 Task: Create a due date automation trigger when advanced on, on the tuesday of the week before a card is due add fields with custom field "Resume" checked at 11:00 AM.
Action: Mouse moved to (1298, 97)
Screenshot: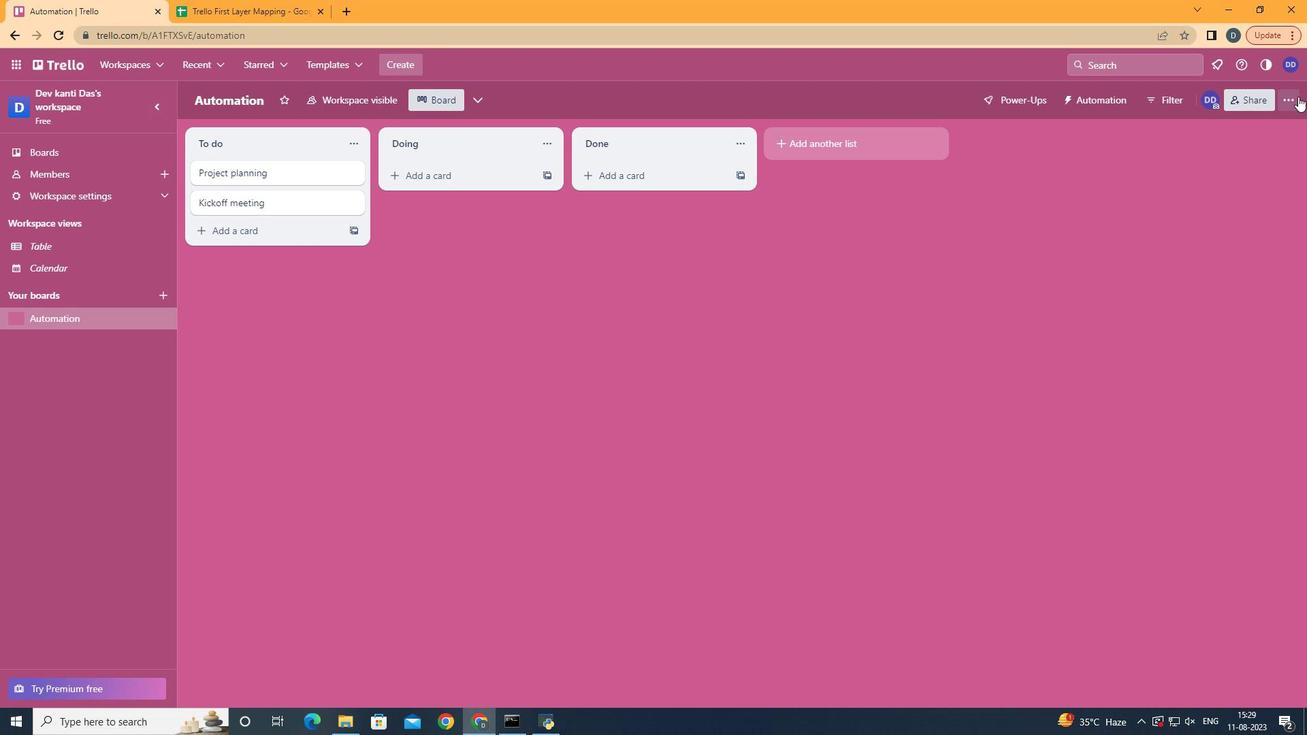 
Action: Mouse pressed left at (1298, 97)
Screenshot: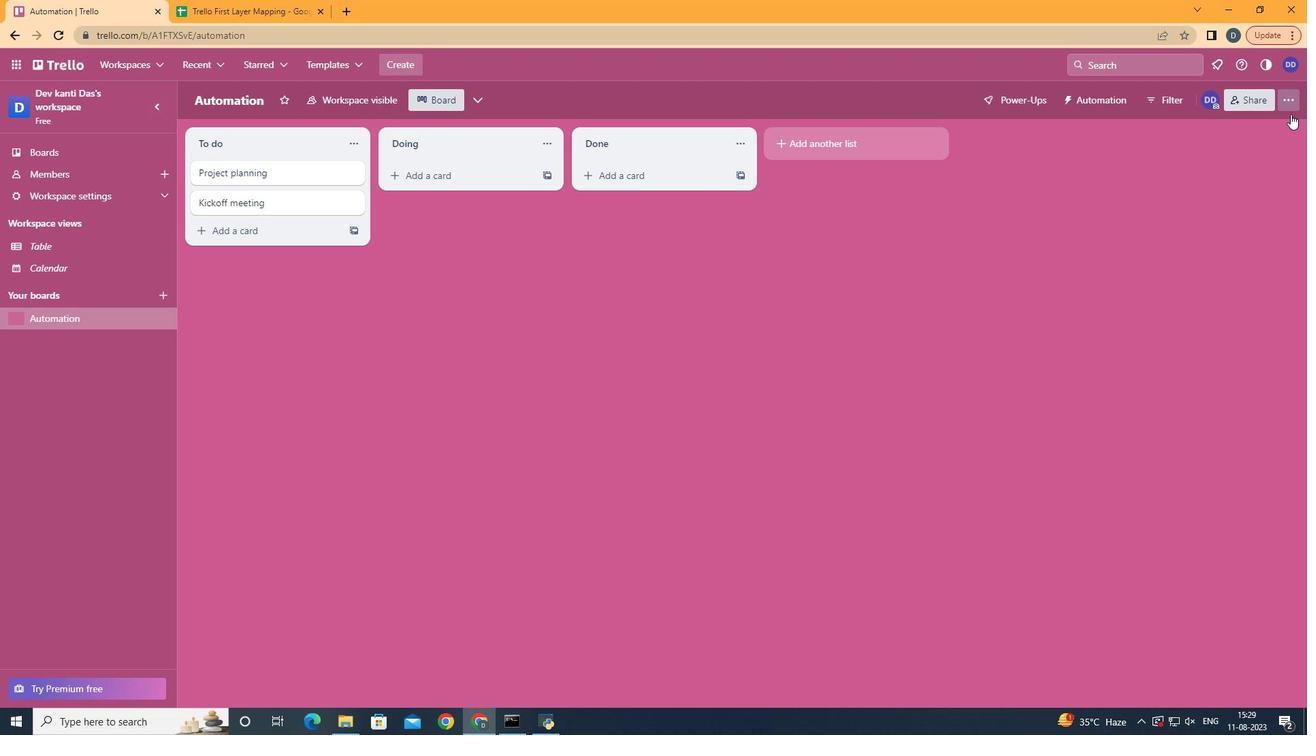 
Action: Mouse moved to (1198, 296)
Screenshot: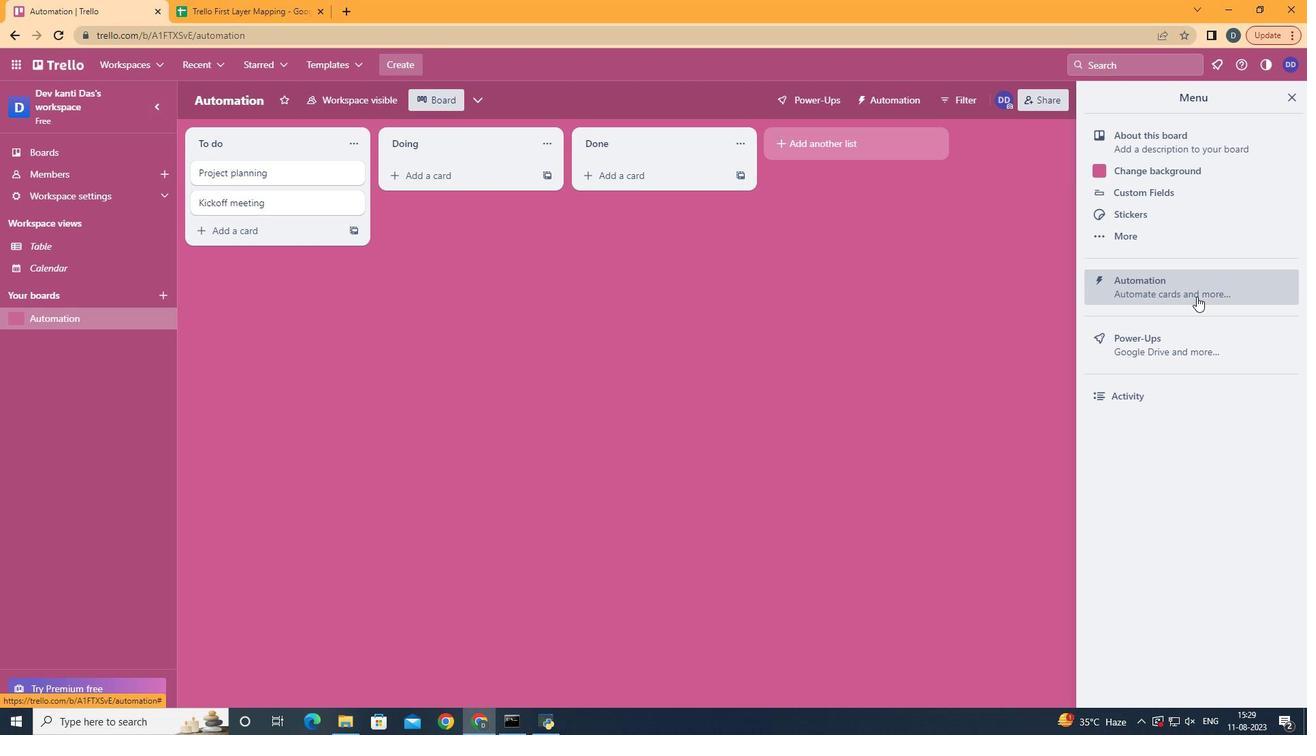 
Action: Mouse pressed left at (1198, 296)
Screenshot: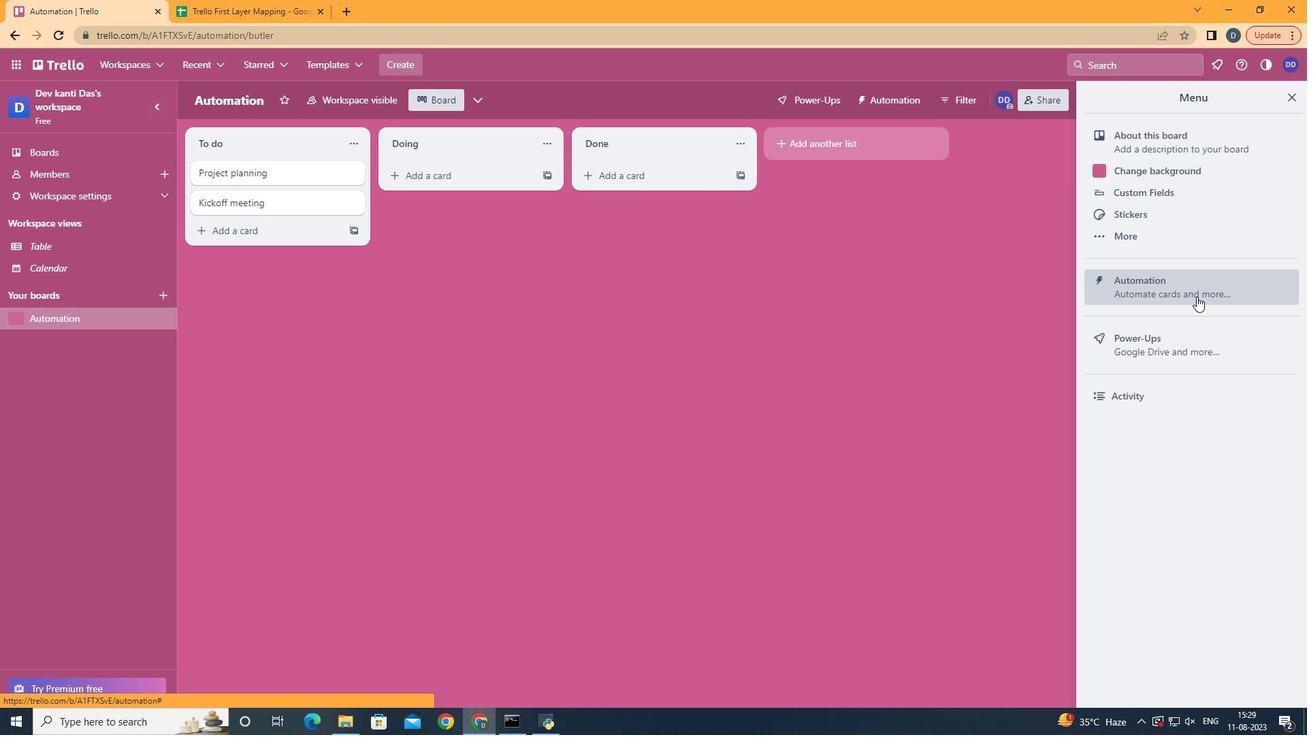 
Action: Mouse moved to (255, 264)
Screenshot: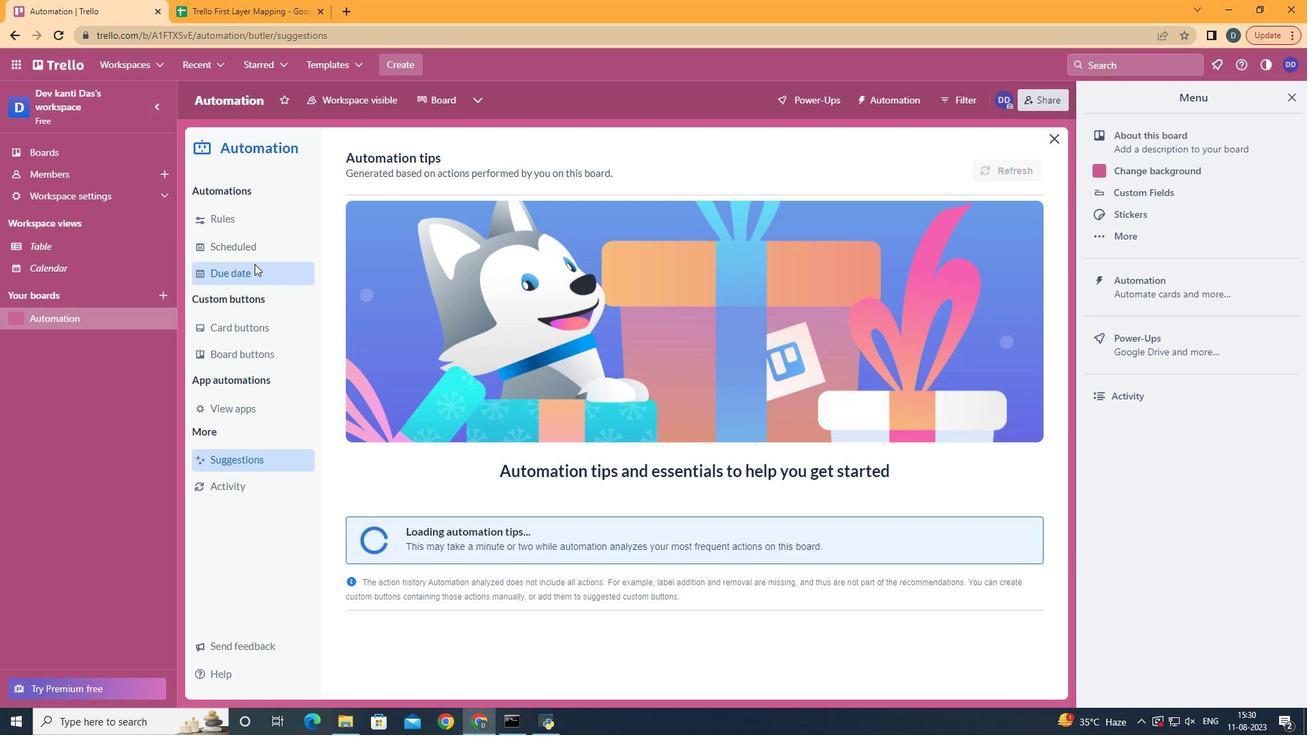 
Action: Mouse pressed left at (255, 264)
Screenshot: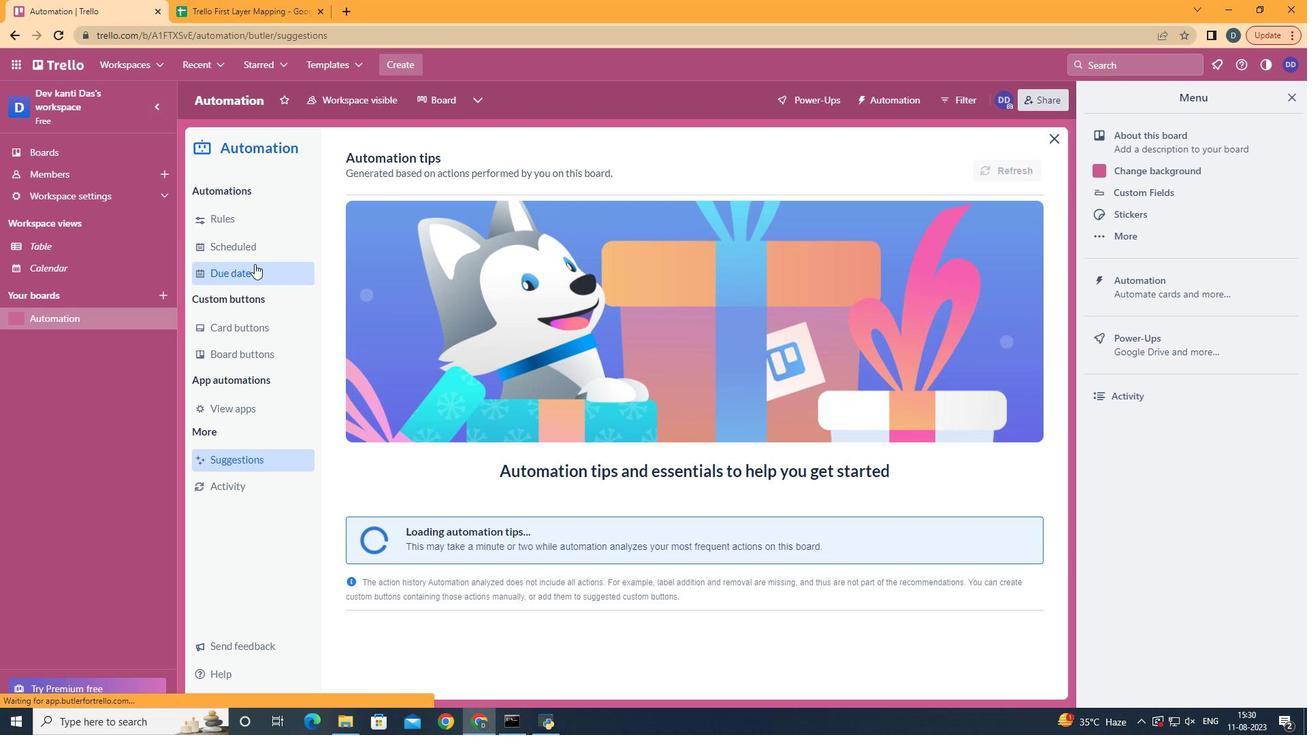 
Action: Mouse moved to (961, 164)
Screenshot: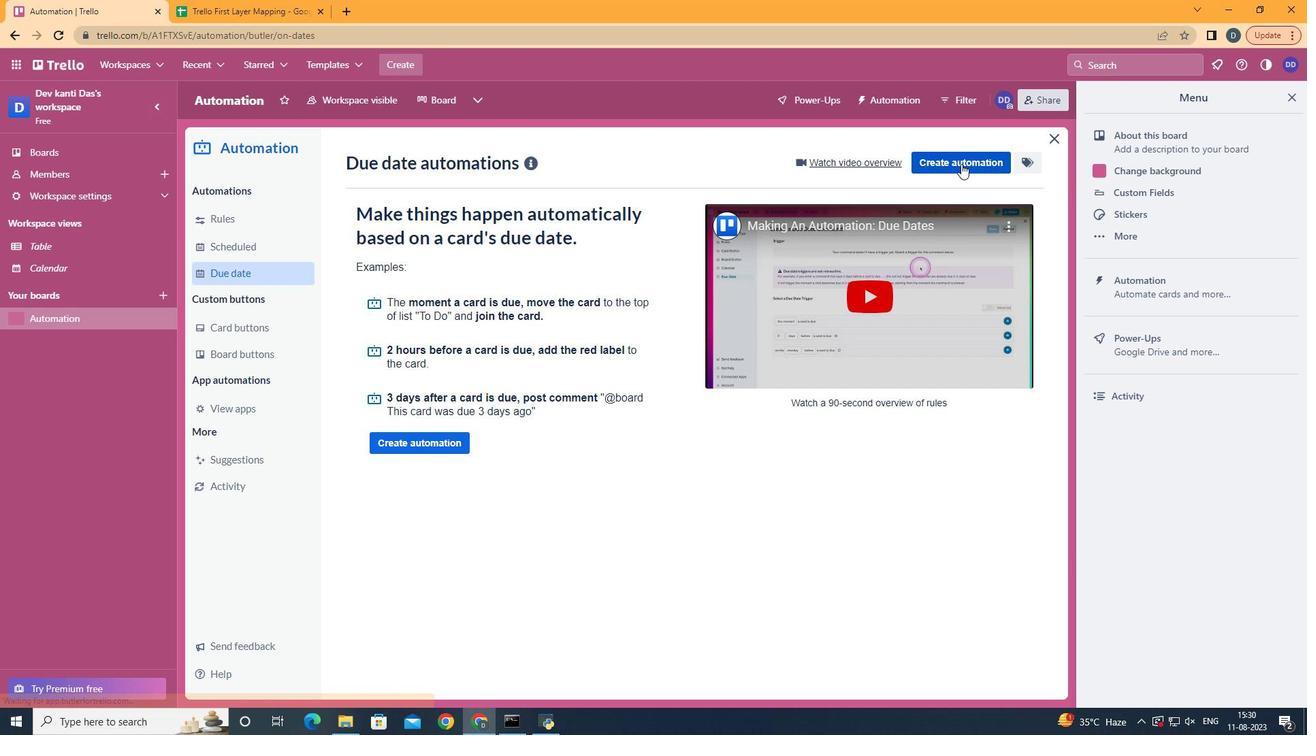 
Action: Mouse pressed left at (961, 164)
Screenshot: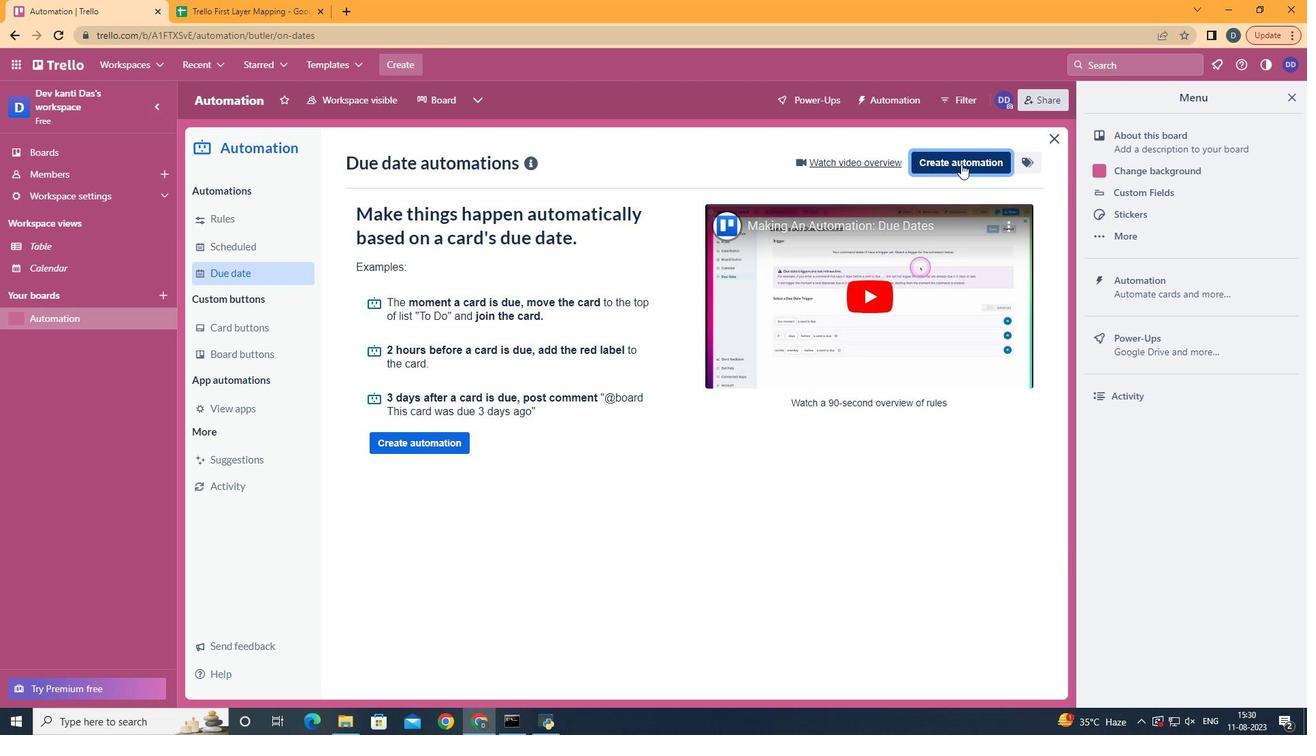 
Action: Mouse moved to (754, 292)
Screenshot: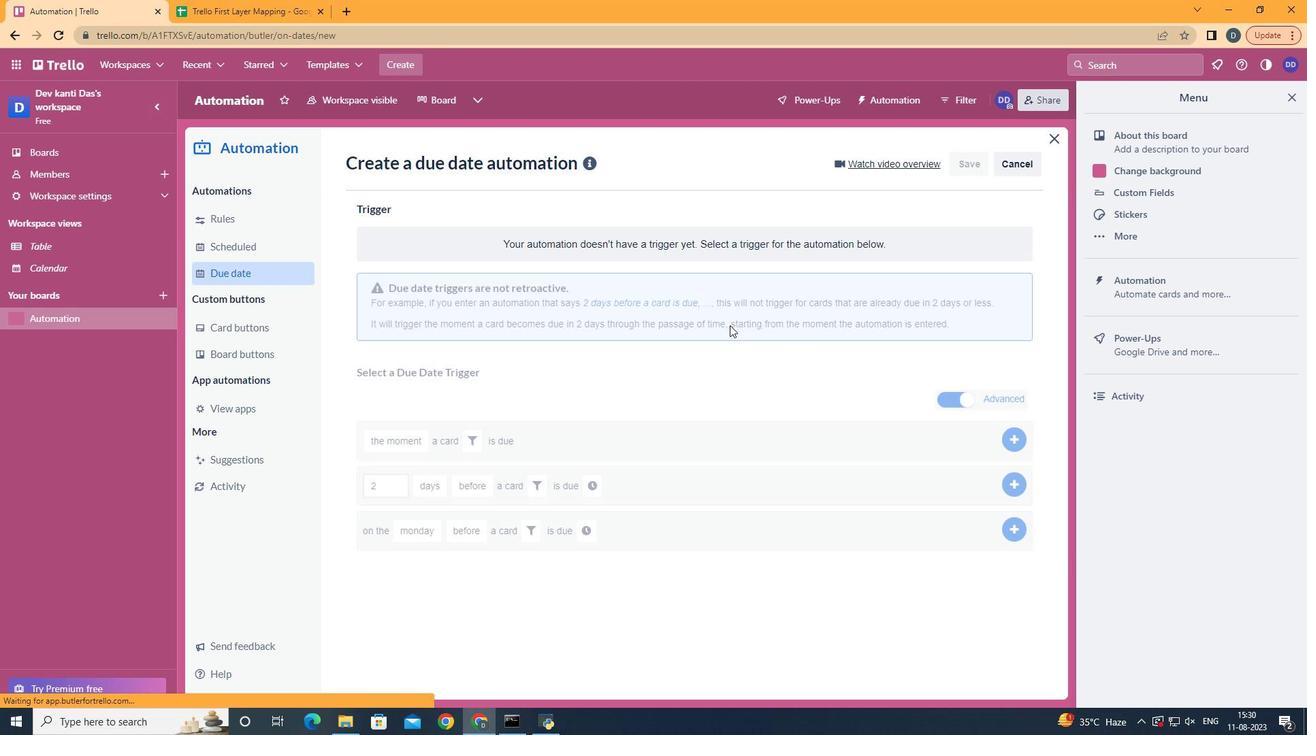 
Action: Mouse pressed left at (755, 292)
Screenshot: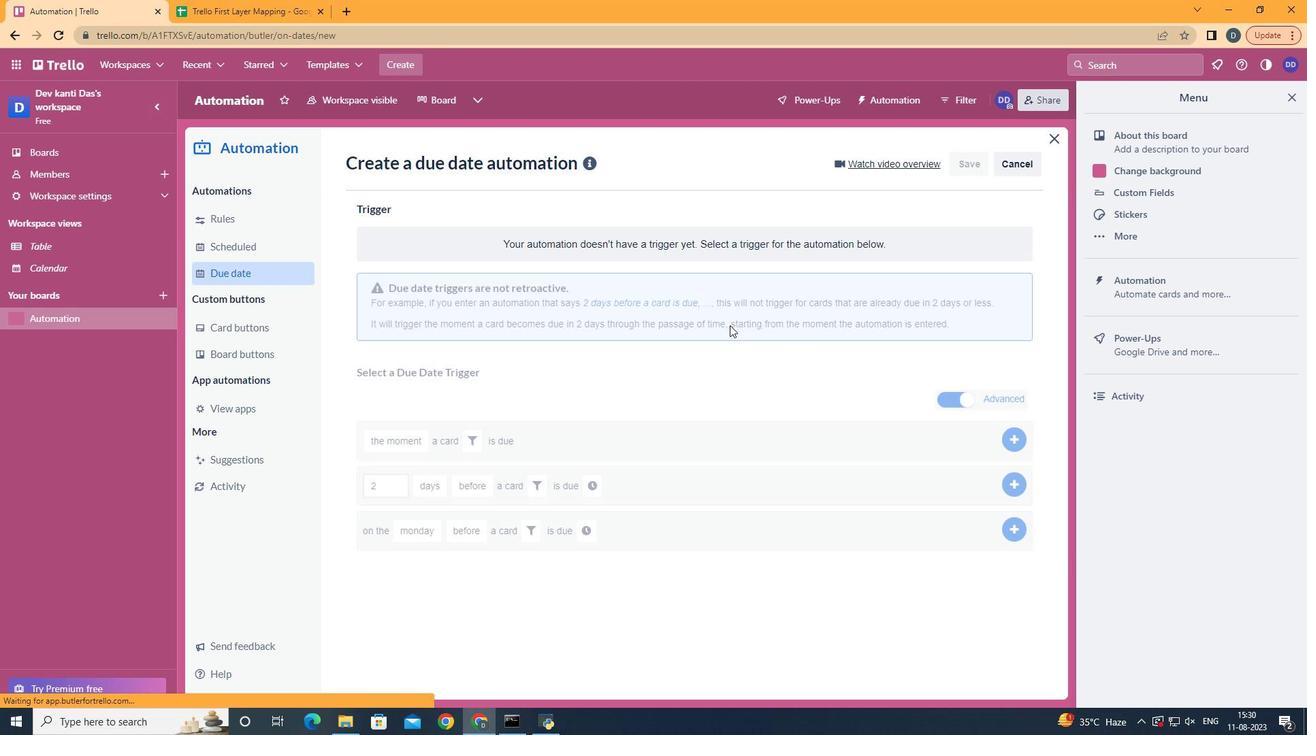 
Action: Mouse moved to (454, 383)
Screenshot: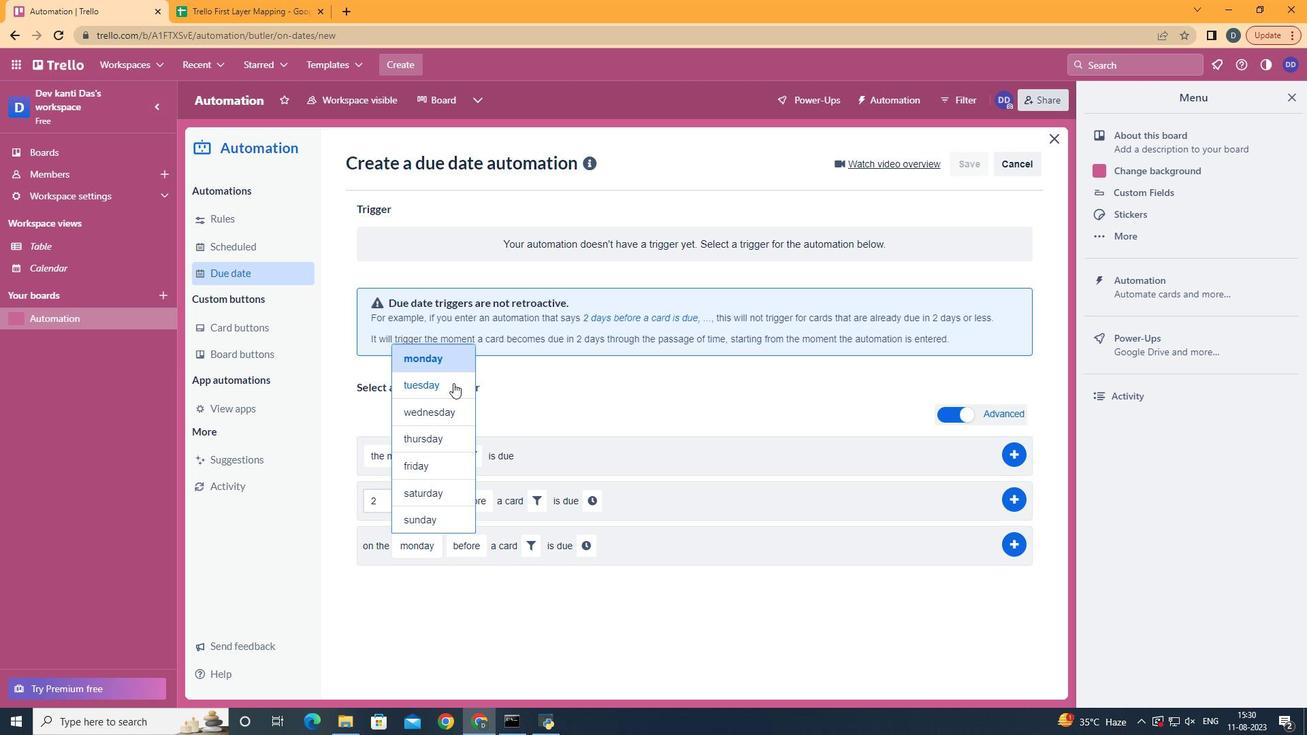 
Action: Mouse pressed left at (454, 383)
Screenshot: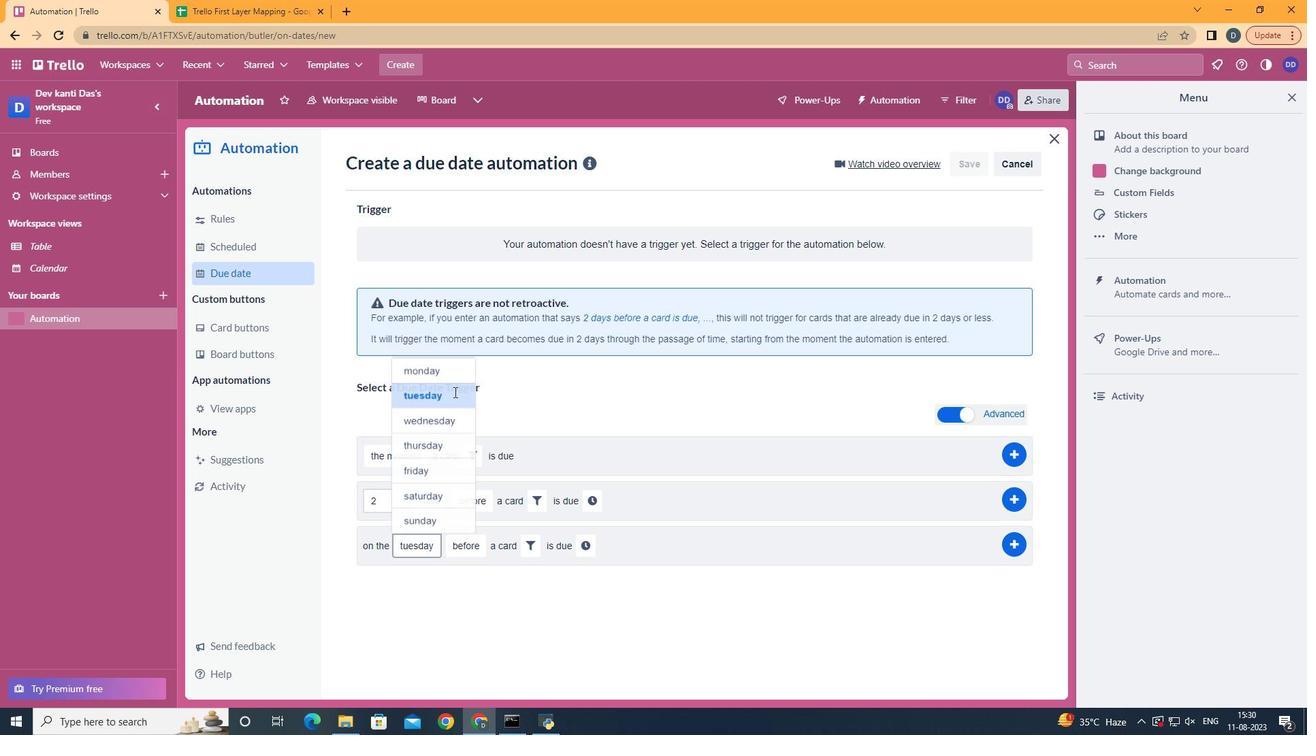 
Action: Mouse moved to (493, 648)
Screenshot: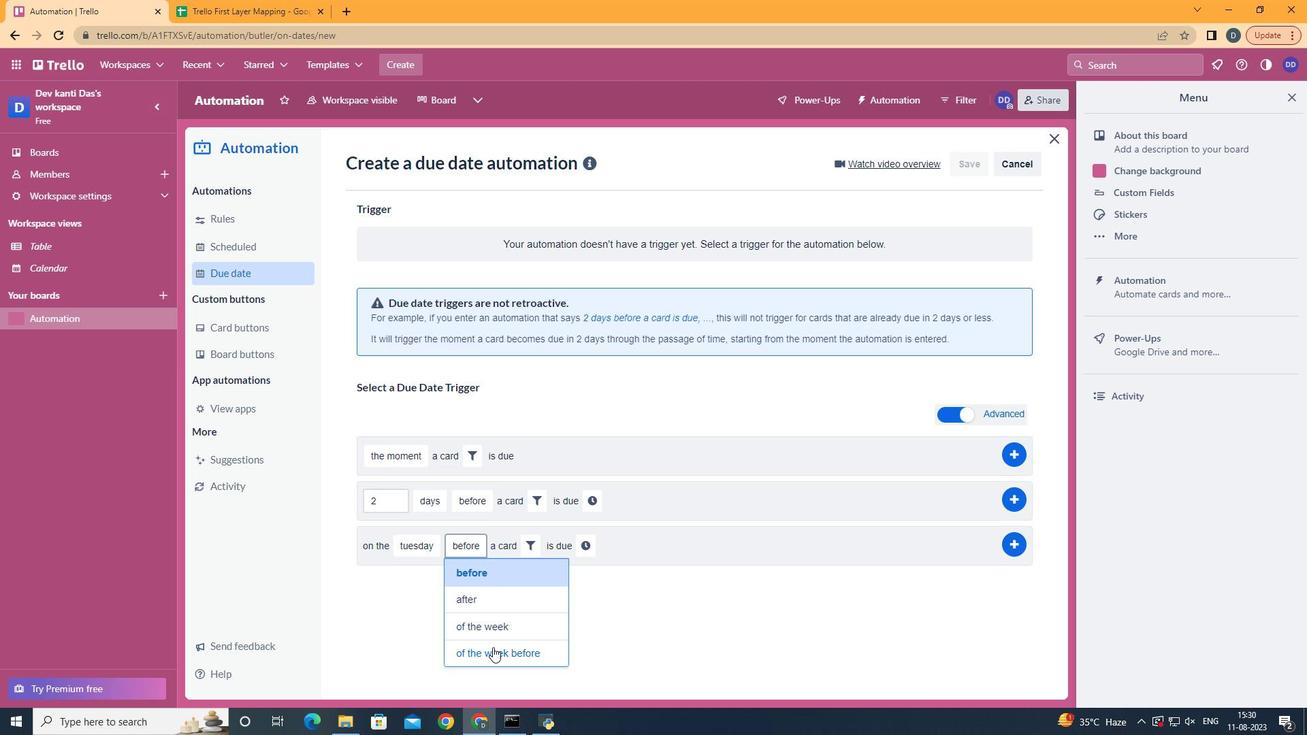 
Action: Mouse pressed left at (493, 648)
Screenshot: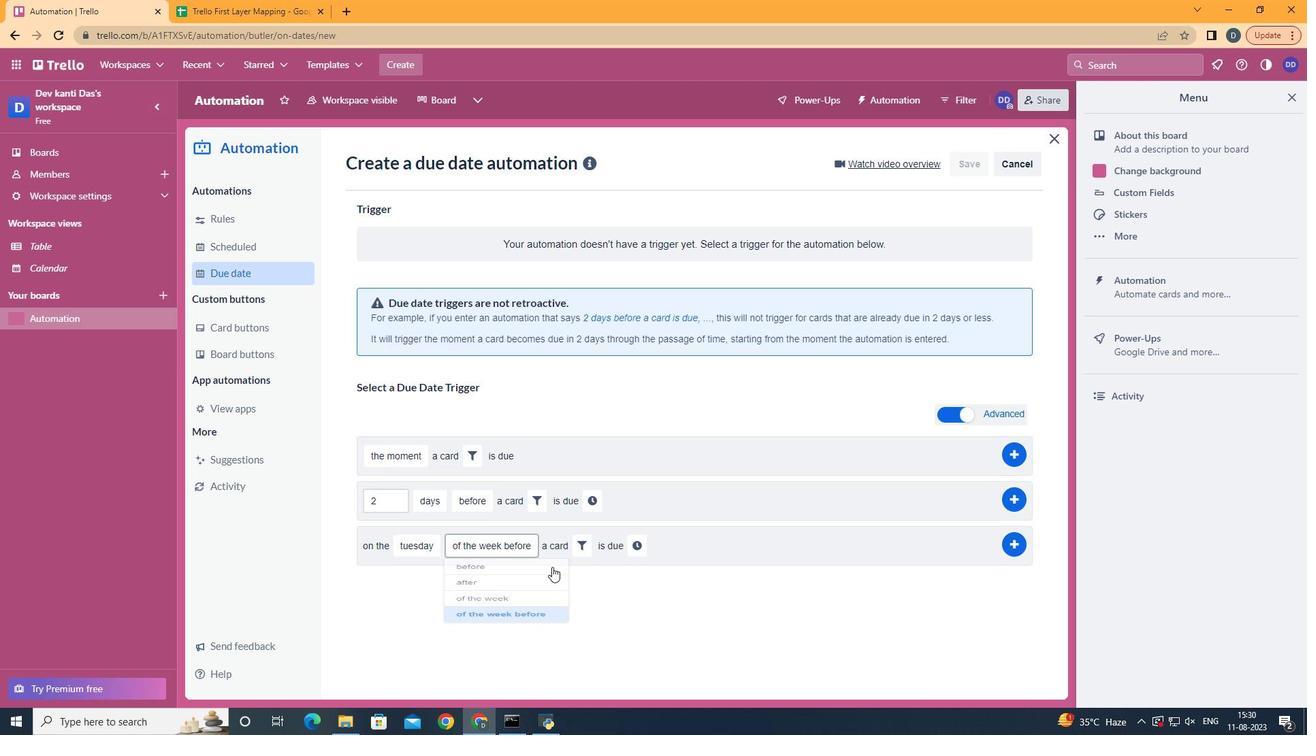 
Action: Mouse moved to (576, 545)
Screenshot: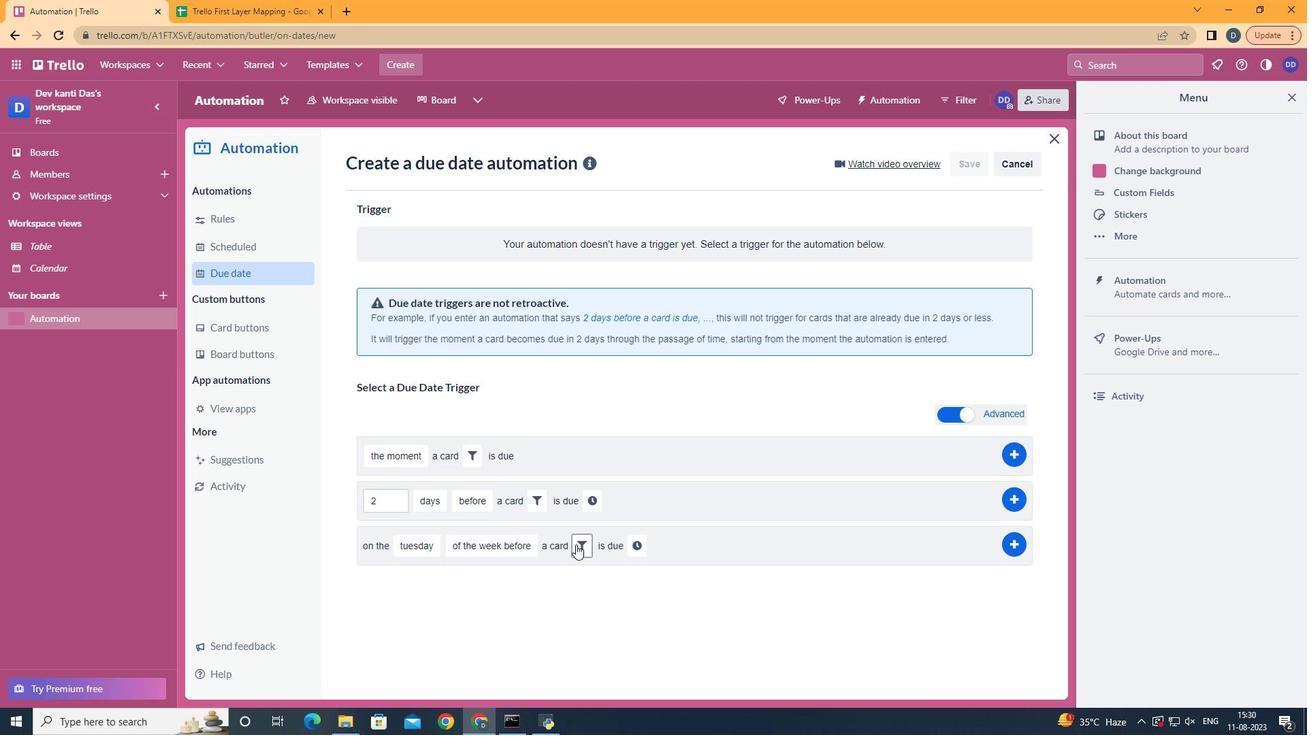 
Action: Mouse pressed left at (576, 545)
Screenshot: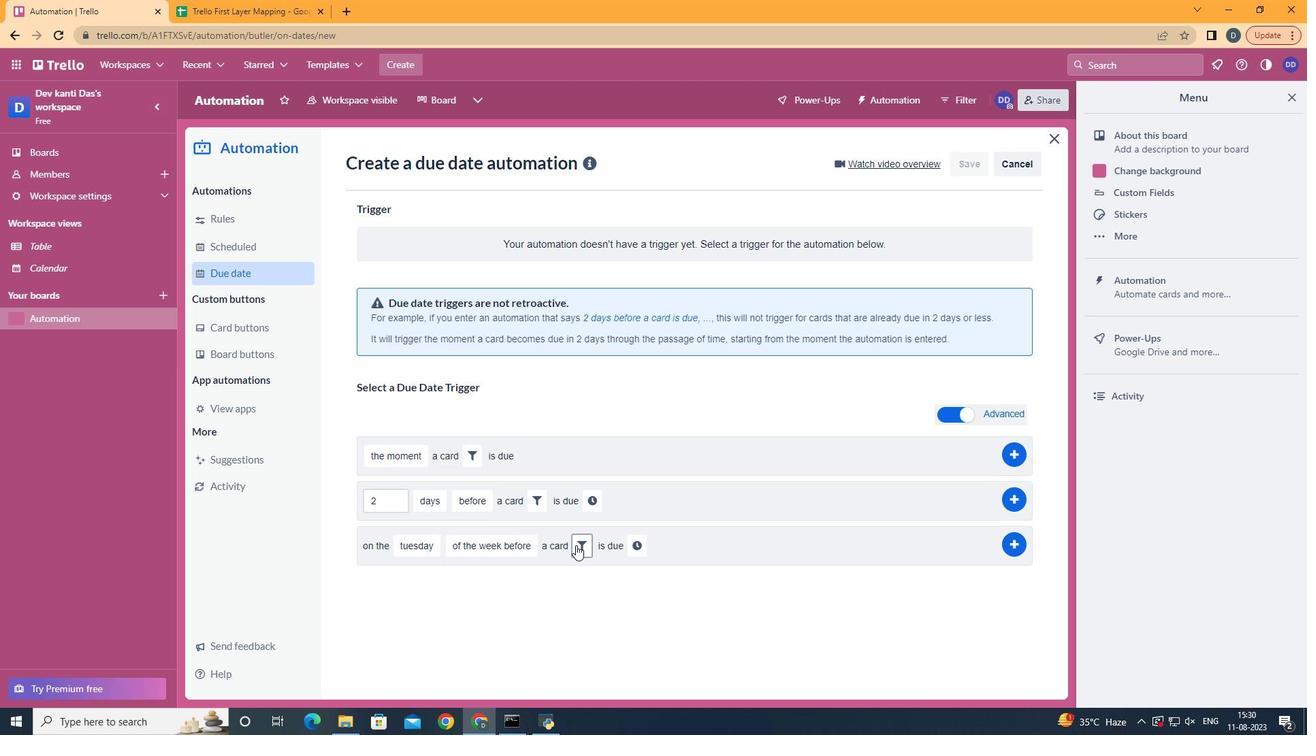 
Action: Mouse moved to (797, 590)
Screenshot: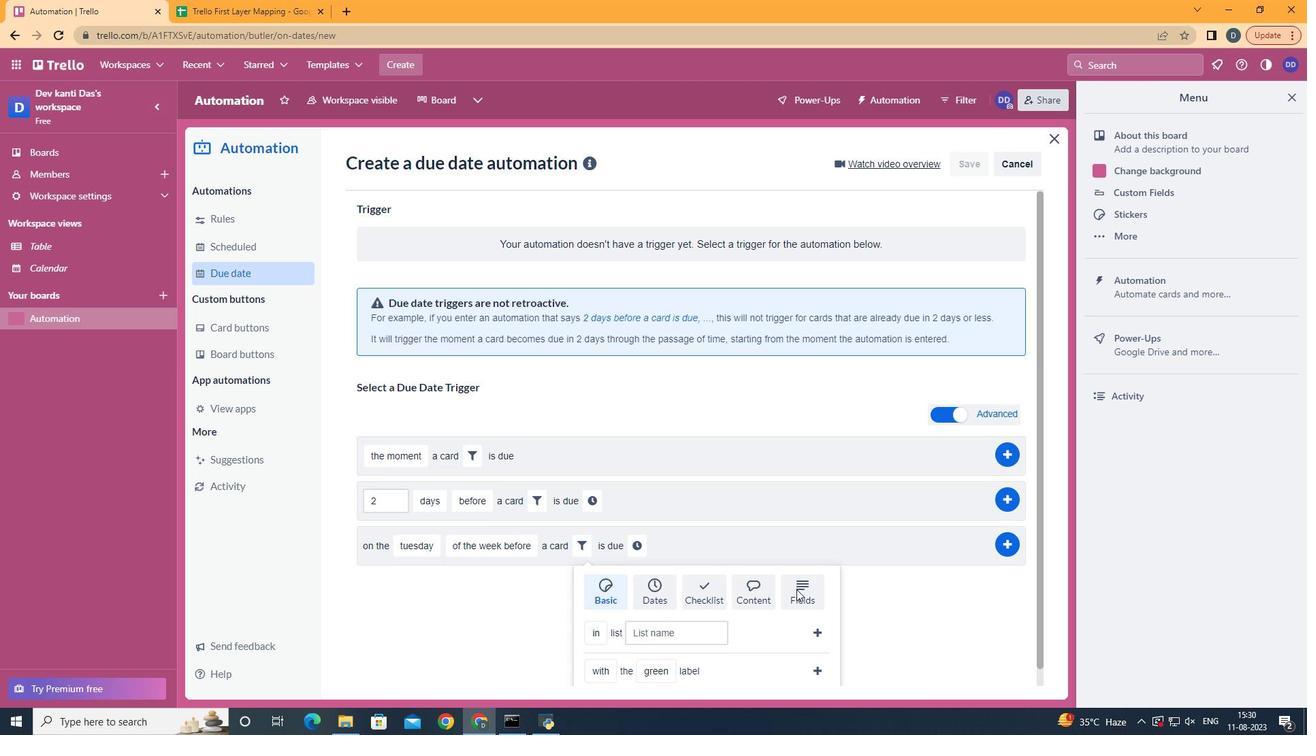 
Action: Mouse pressed left at (797, 590)
Screenshot: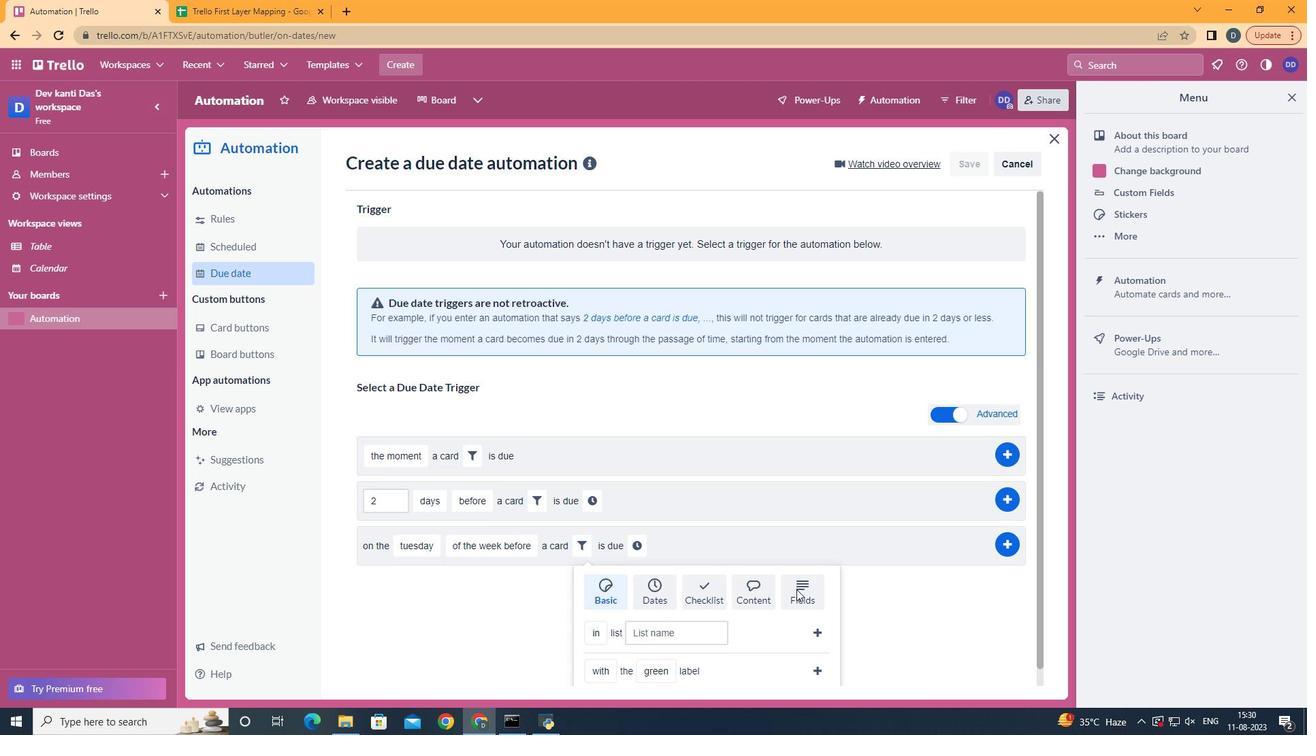 
Action: Mouse scrolled (797, 589) with delta (0, 0)
Screenshot: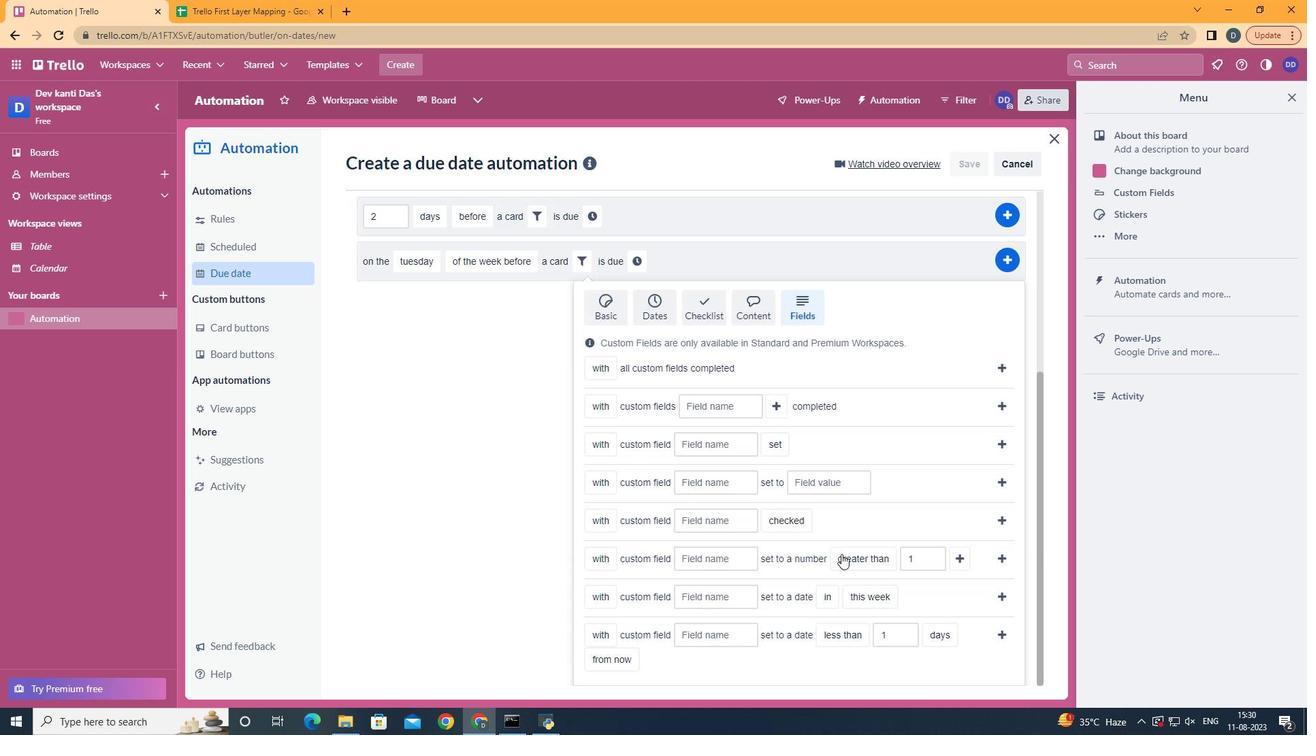 
Action: Mouse scrolled (797, 589) with delta (0, 0)
Screenshot: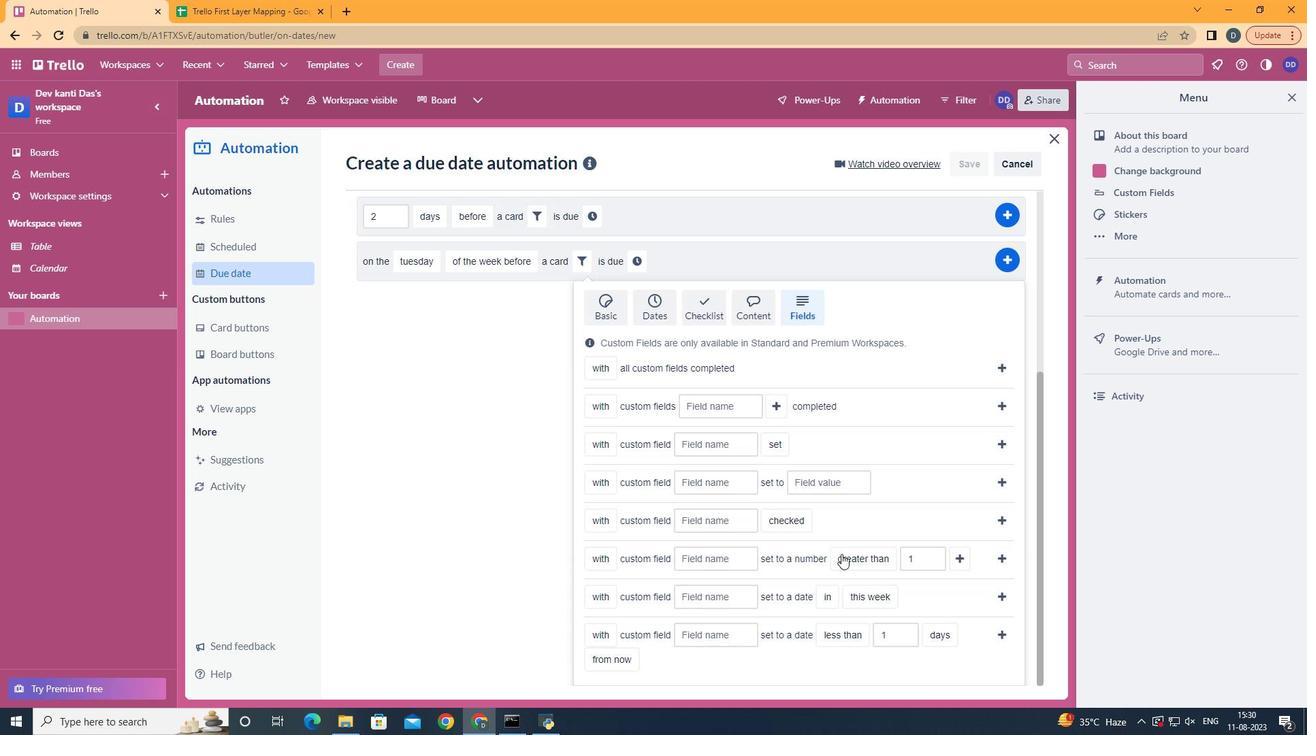 
Action: Mouse scrolled (797, 589) with delta (0, 0)
Screenshot: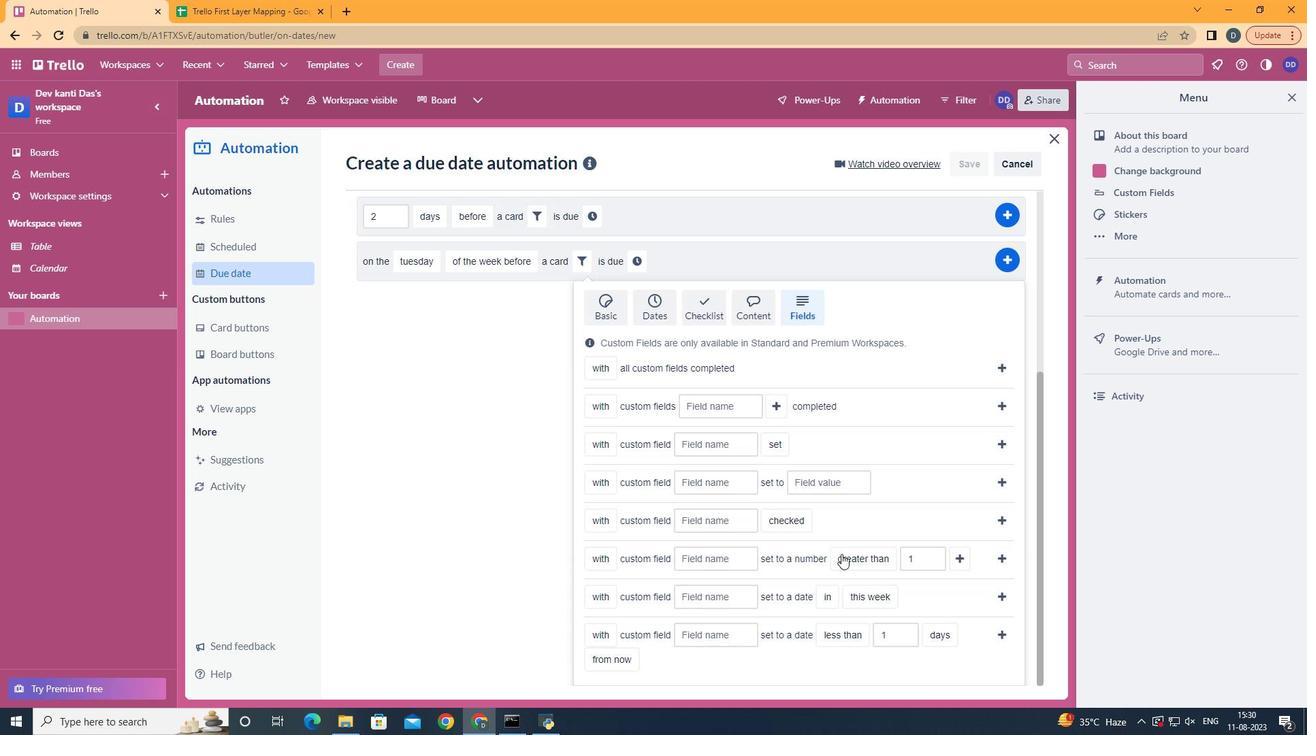 
Action: Mouse scrolled (797, 589) with delta (0, 0)
Screenshot: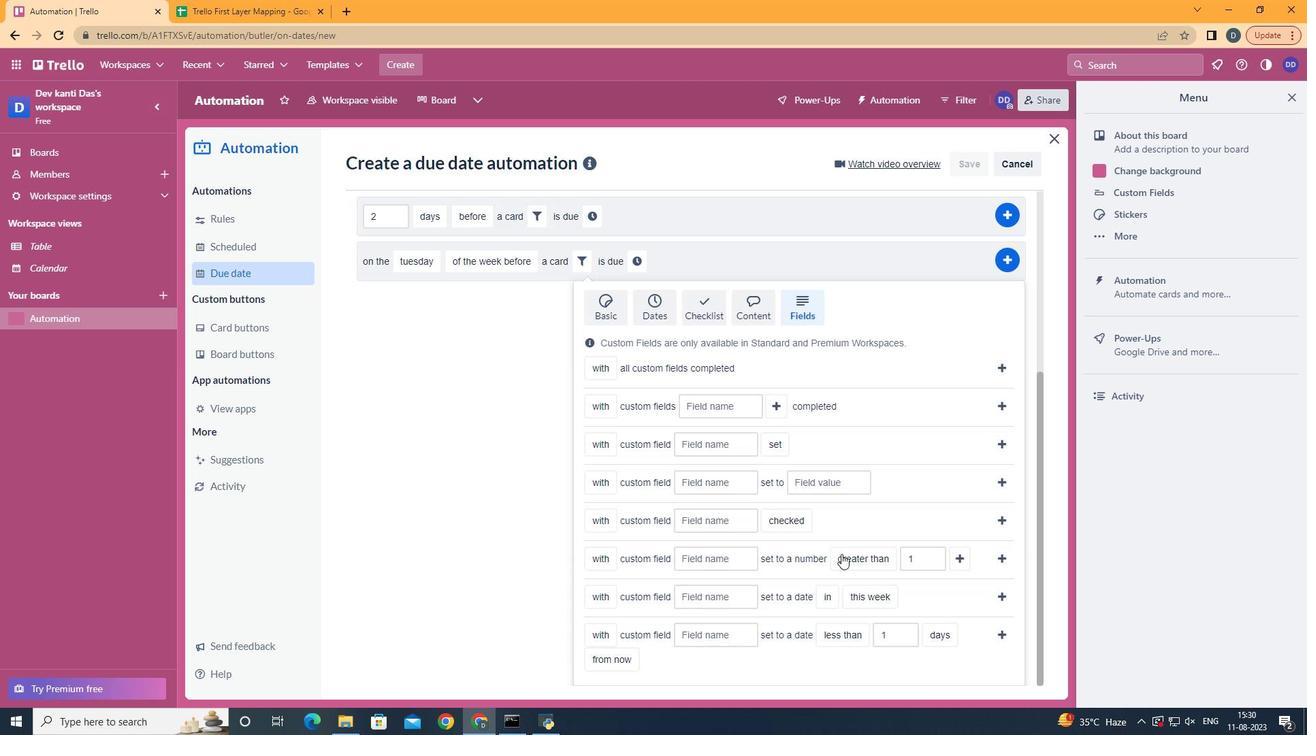 
Action: Mouse scrolled (797, 589) with delta (0, 0)
Screenshot: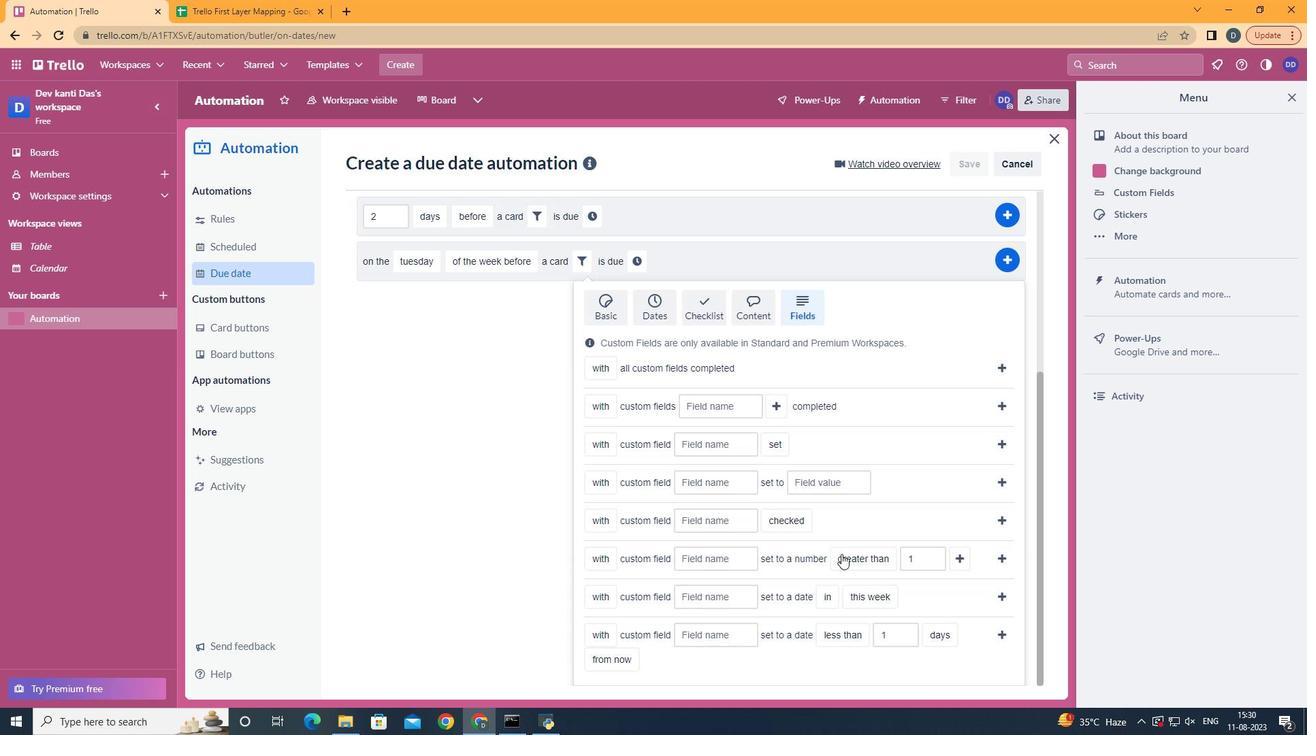 
Action: Mouse scrolled (797, 589) with delta (0, 0)
Screenshot: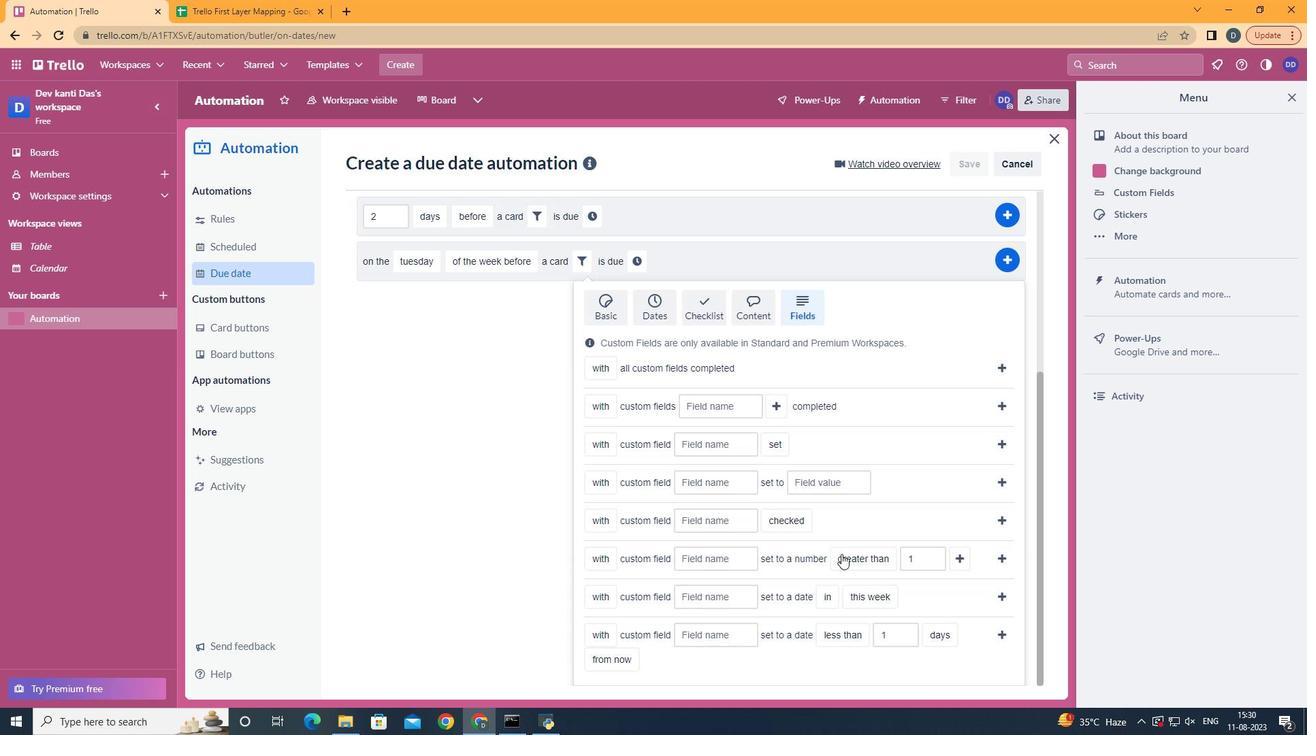 
Action: Mouse moved to (735, 515)
Screenshot: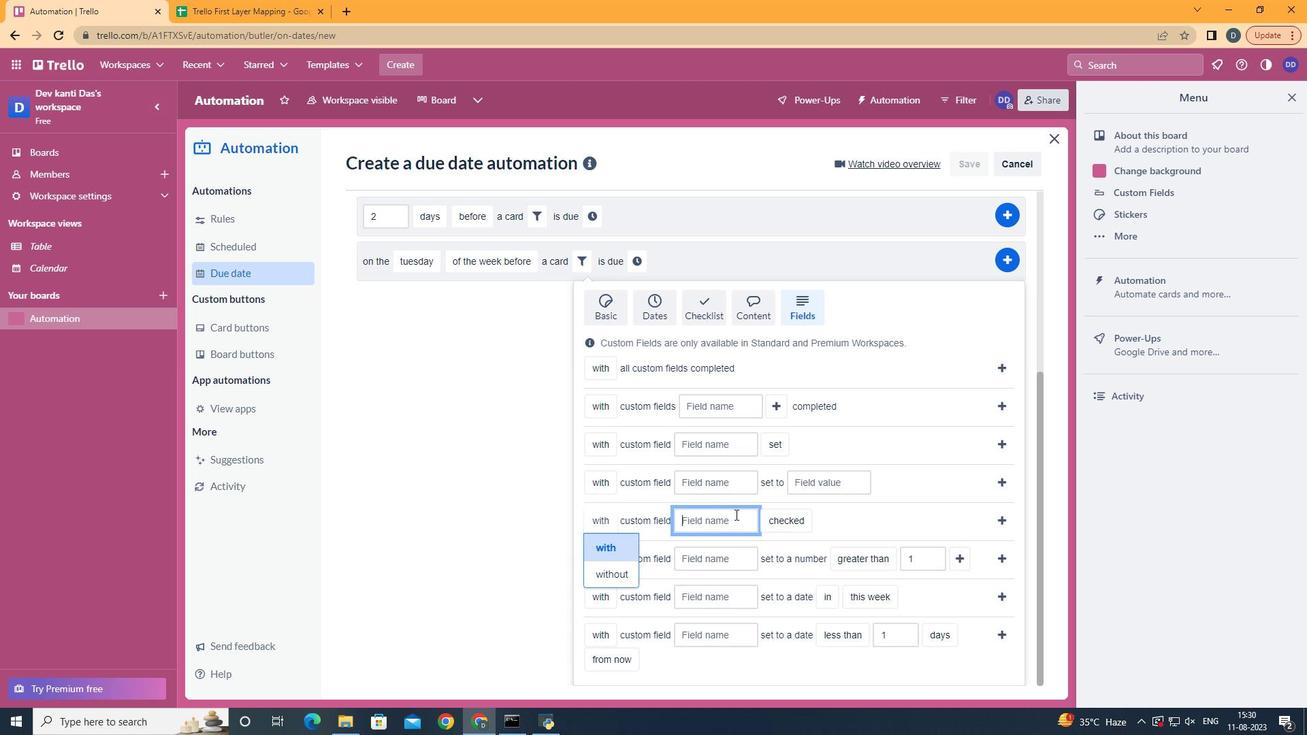 
Action: Mouse pressed left at (735, 515)
Screenshot: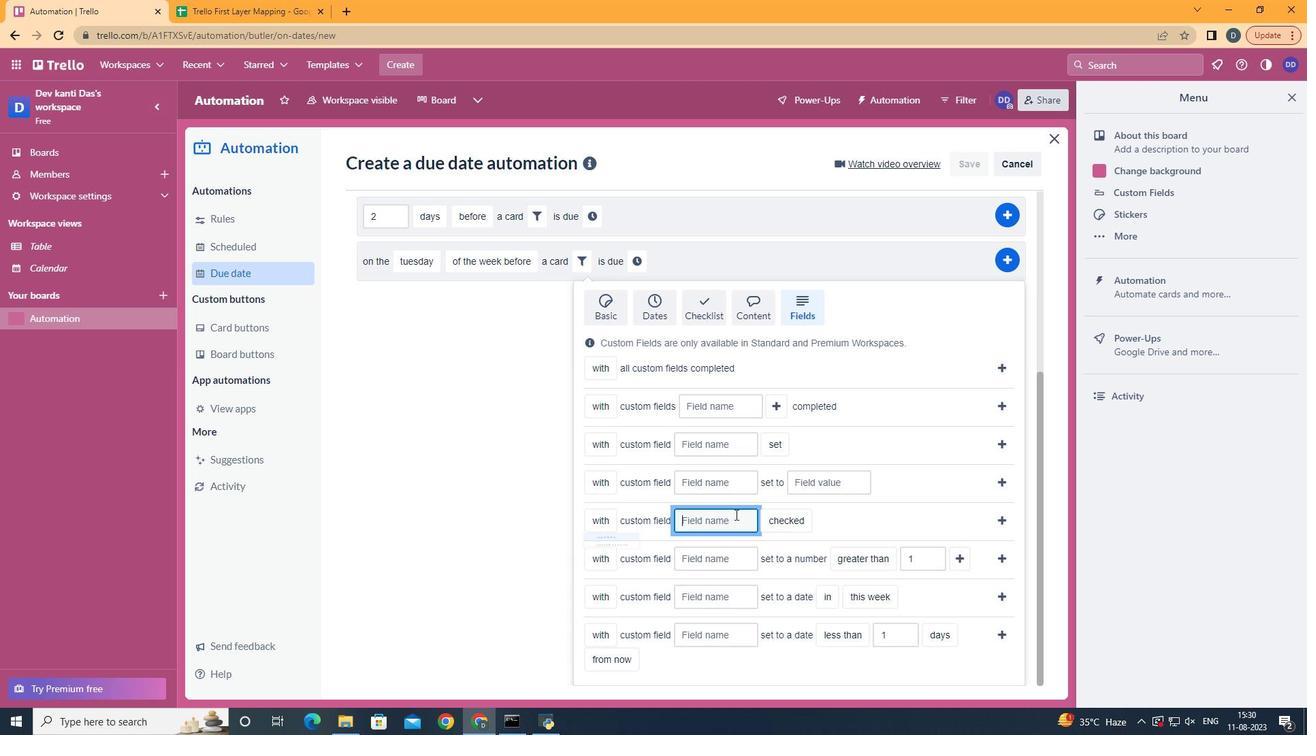 
Action: Key pressed <Key.shift>Resume
Screenshot: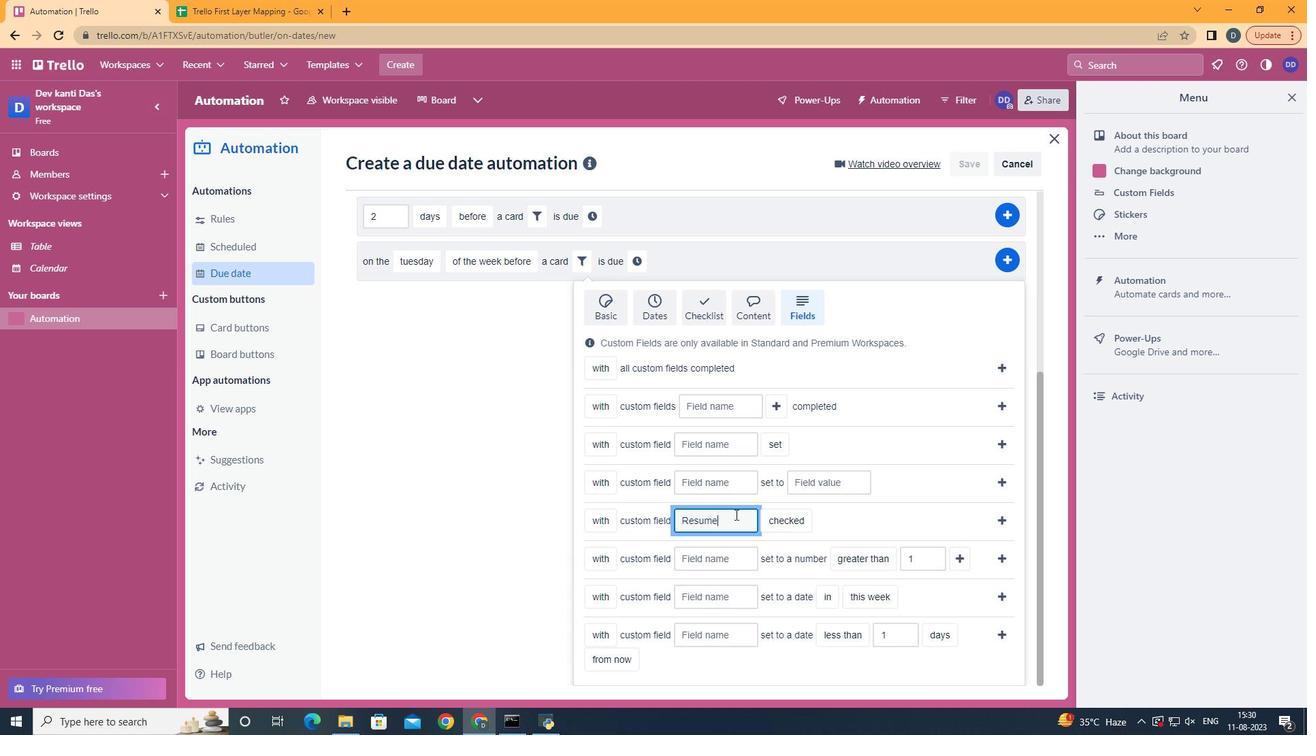 
Action: Mouse moved to (995, 526)
Screenshot: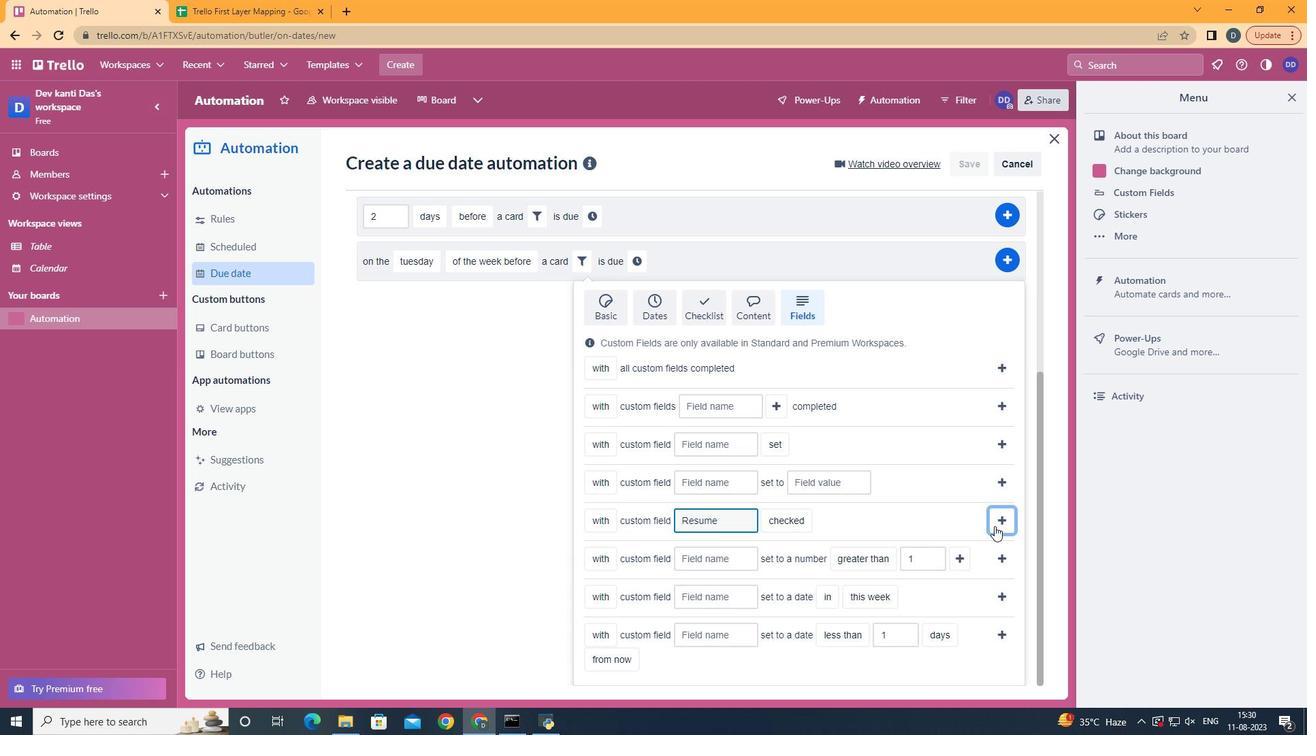 
Action: Mouse pressed left at (995, 526)
Screenshot: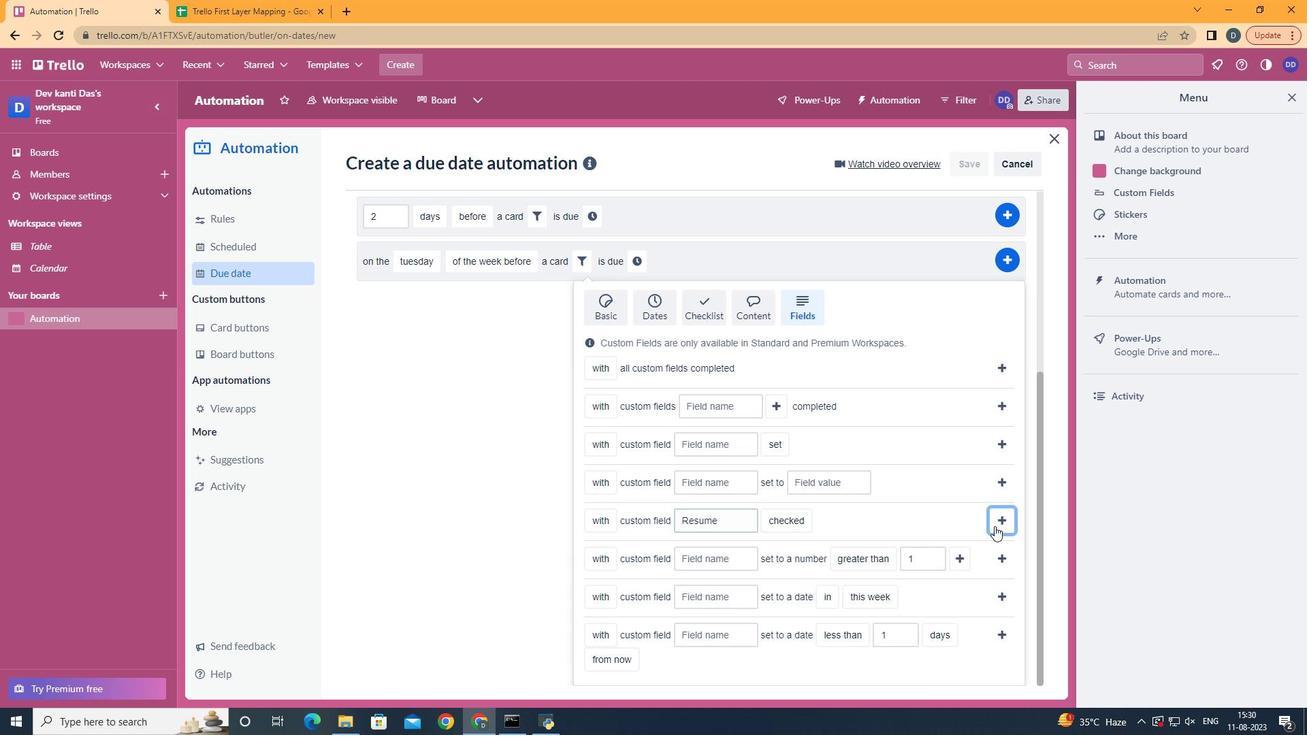 
Action: Mouse moved to (833, 550)
Screenshot: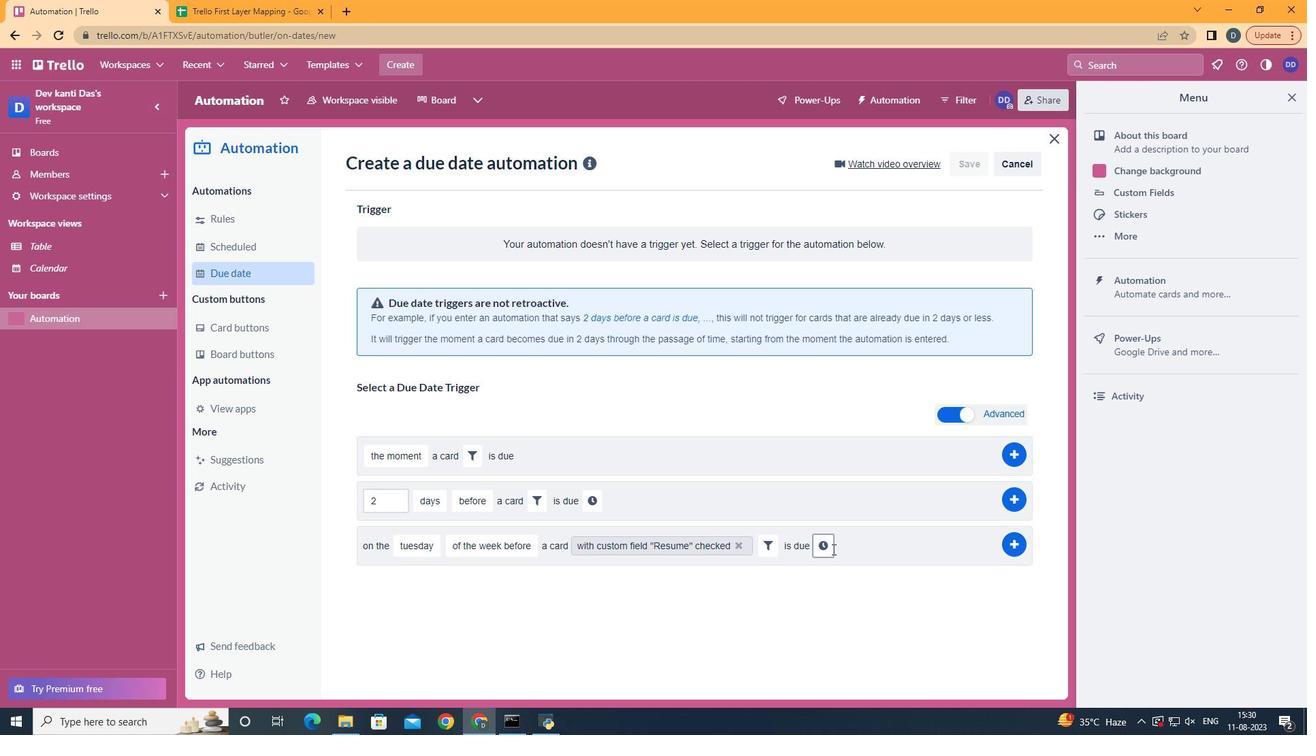 
Action: Mouse pressed left at (833, 550)
Screenshot: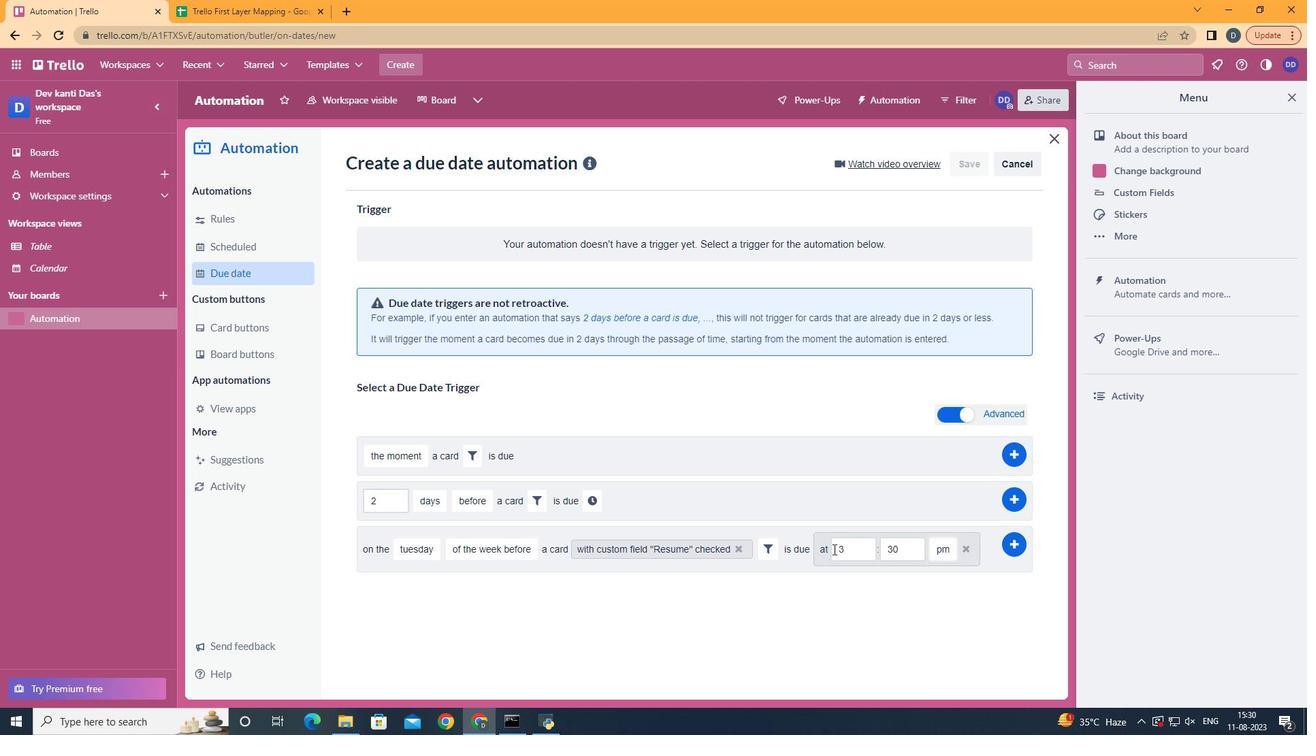 
Action: Mouse moved to (880, 550)
Screenshot: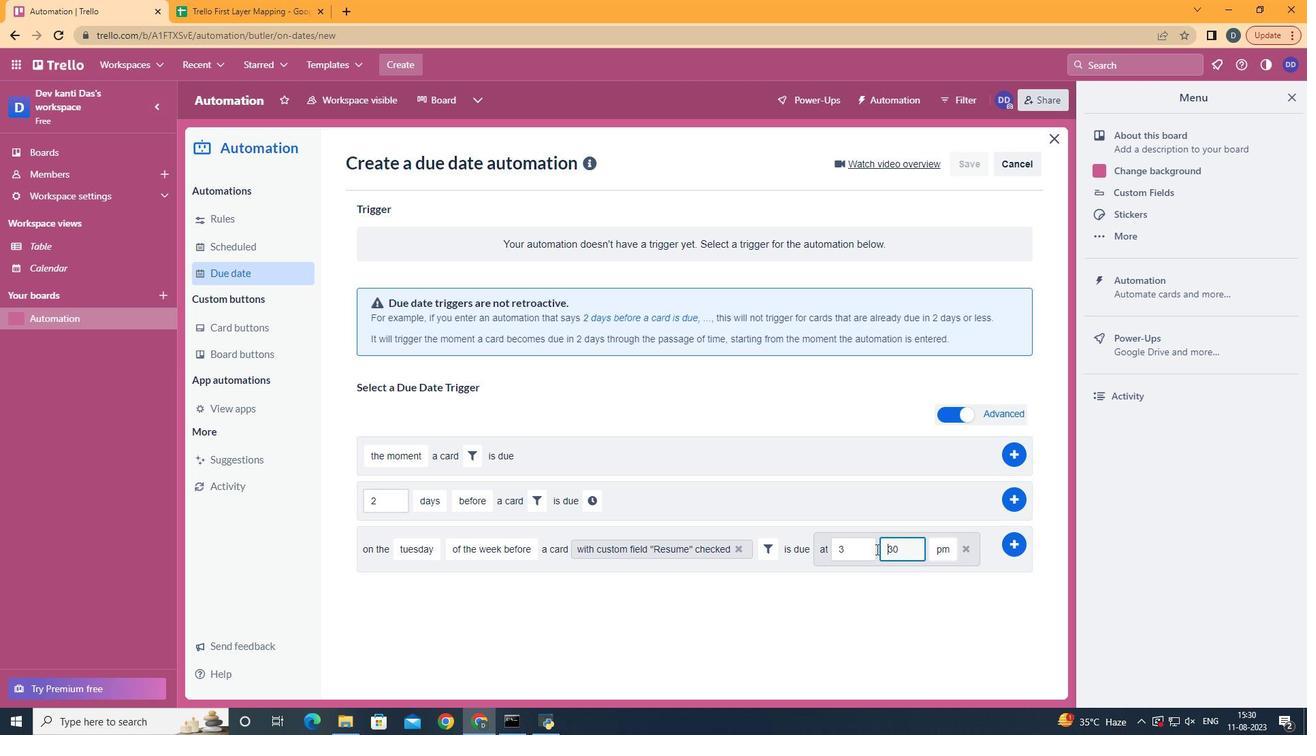 
Action: Mouse pressed left at (880, 550)
Screenshot: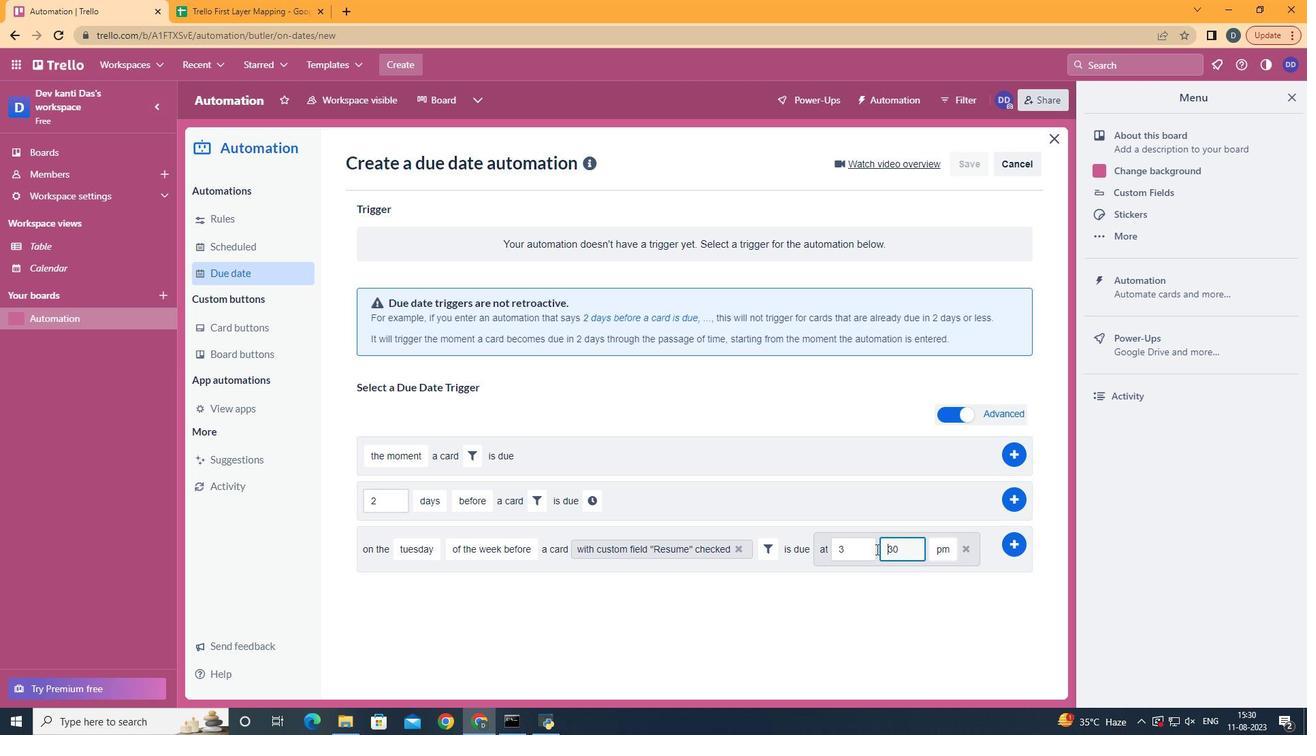 
Action: Mouse moved to (856, 550)
Screenshot: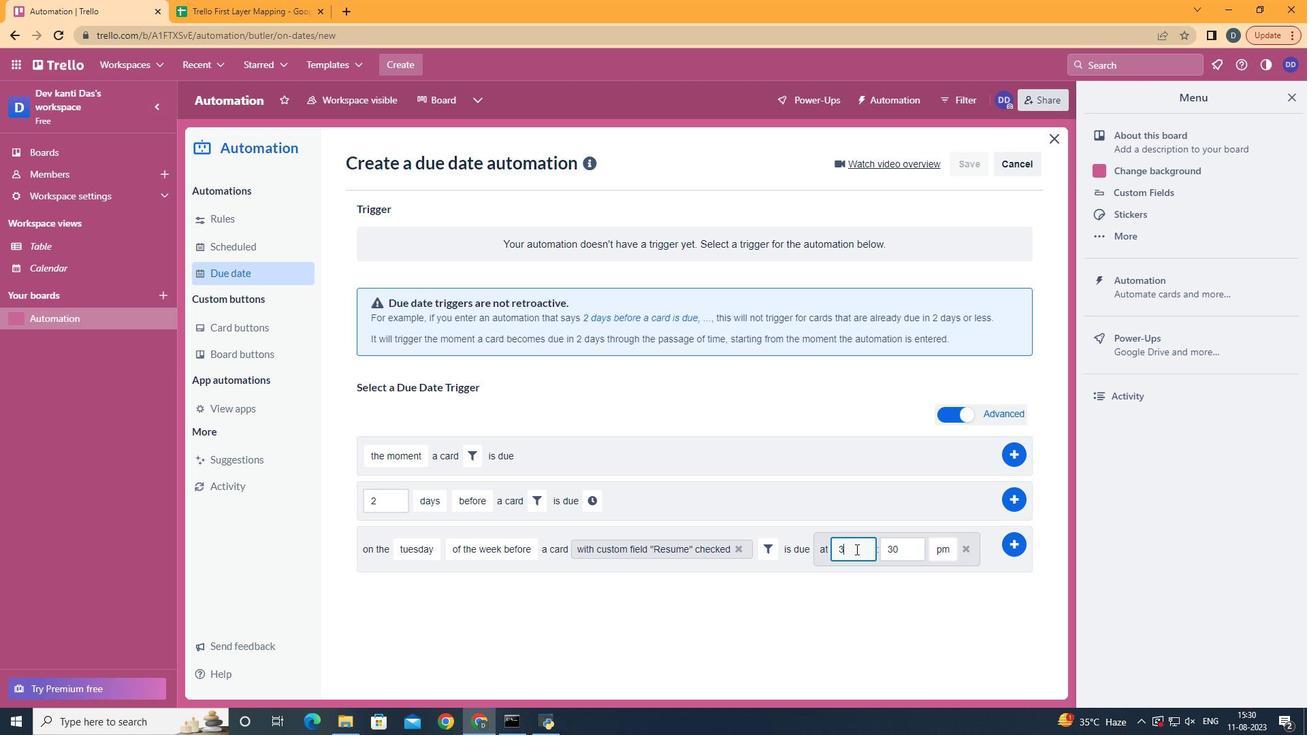 
Action: Mouse pressed left at (856, 550)
Screenshot: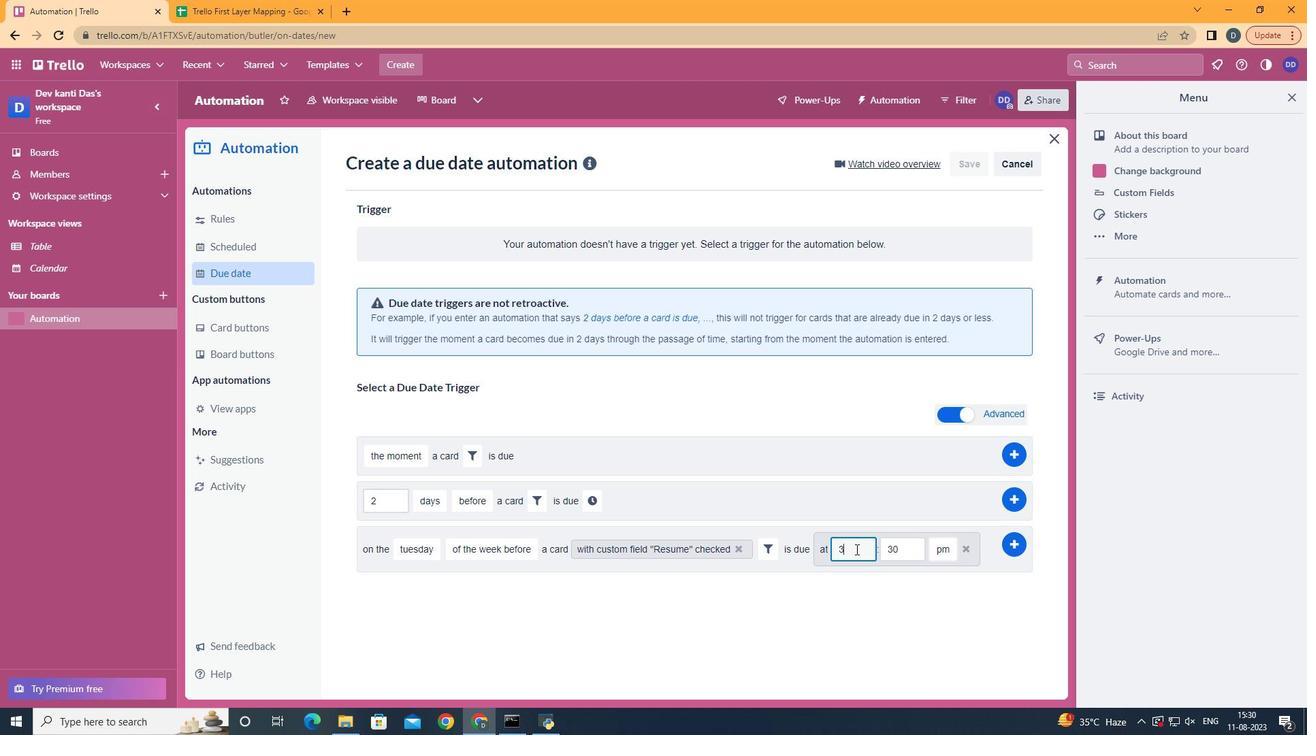 
Action: Key pressed <Key.backspace>11
Screenshot: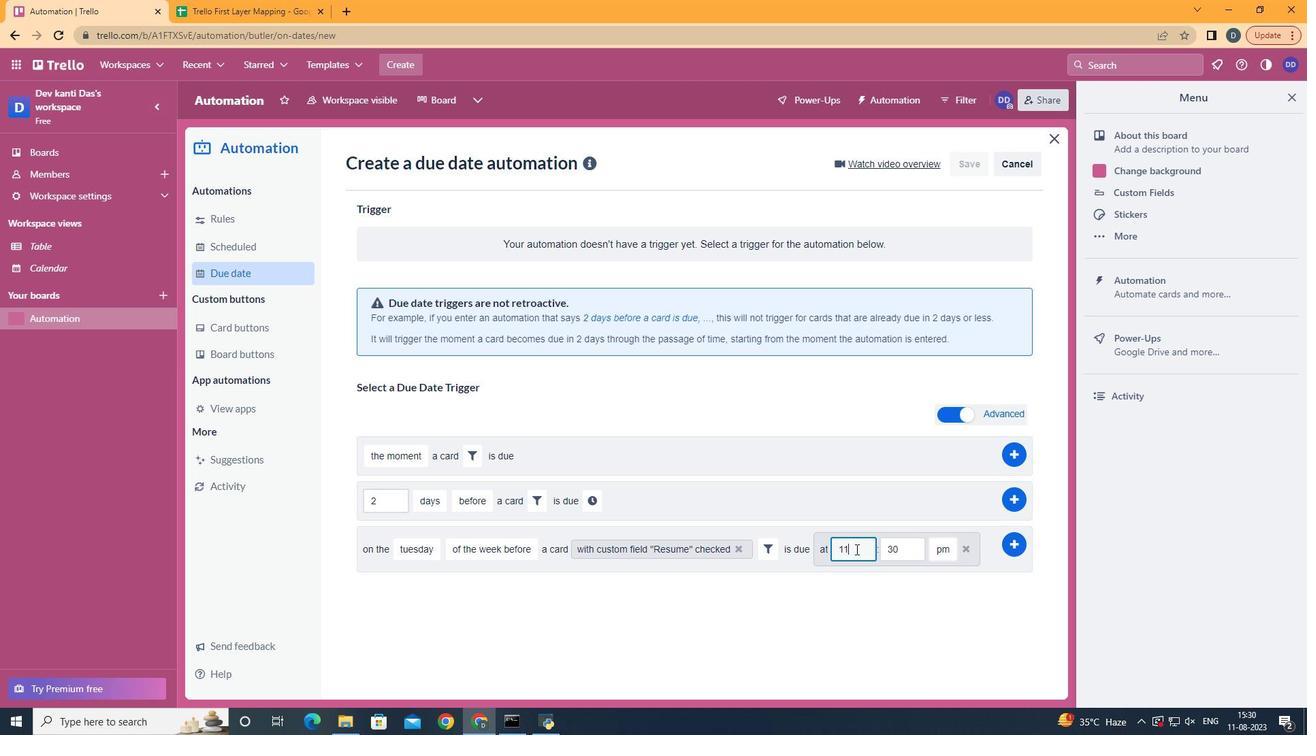 
Action: Mouse moved to (920, 554)
Screenshot: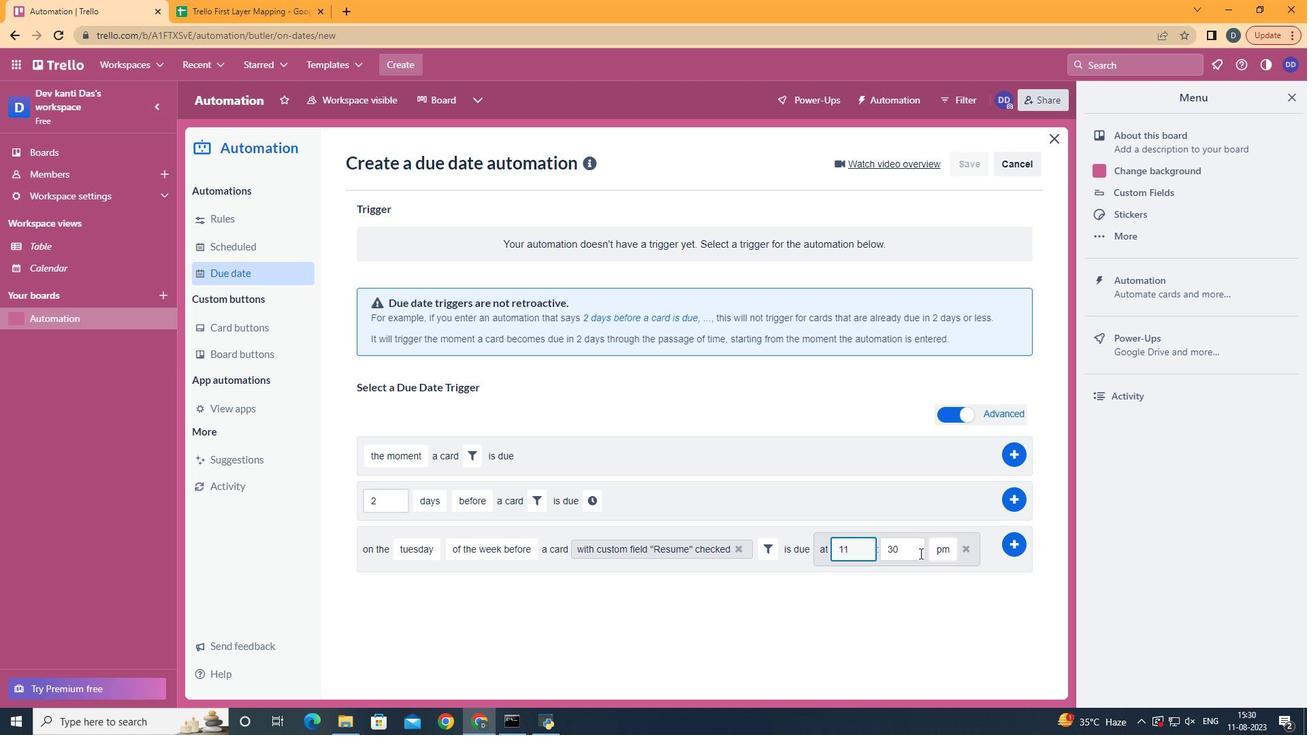 
Action: Mouse pressed left at (920, 554)
Screenshot: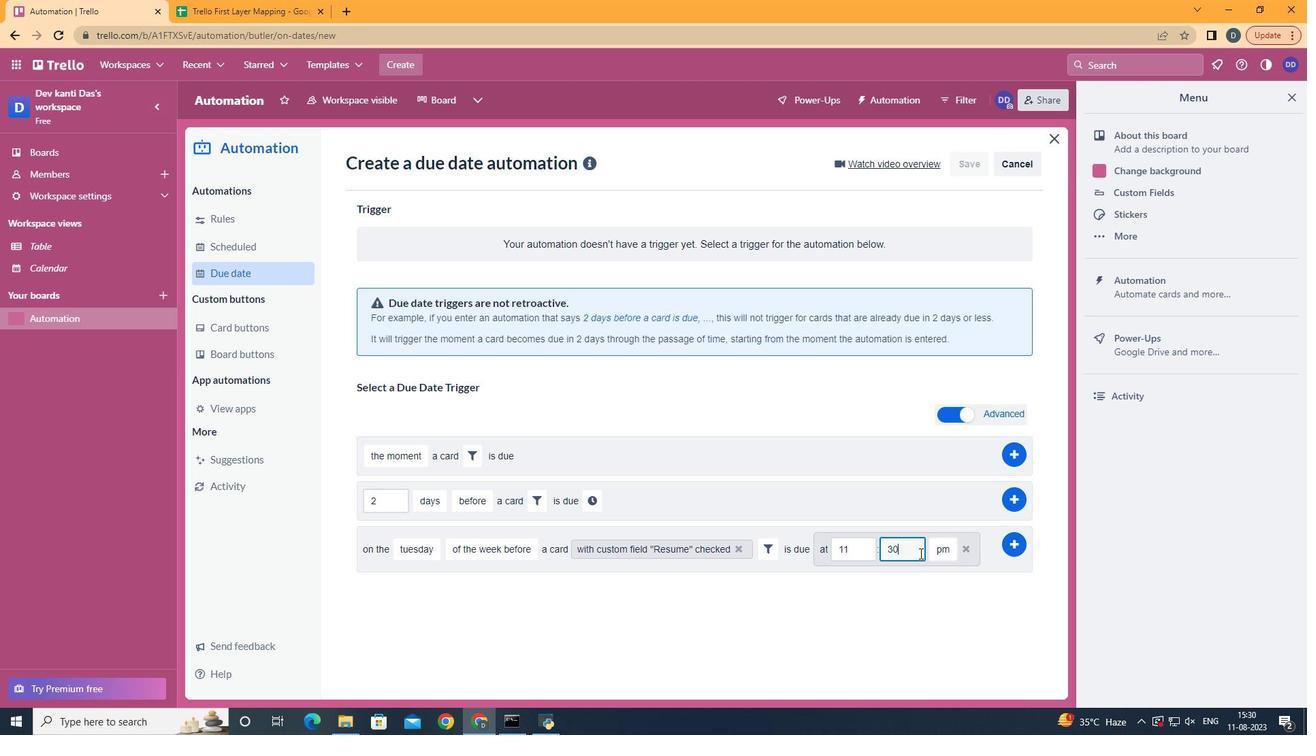 
Action: Key pressed <Key.backspace><Key.backspace>00
Screenshot: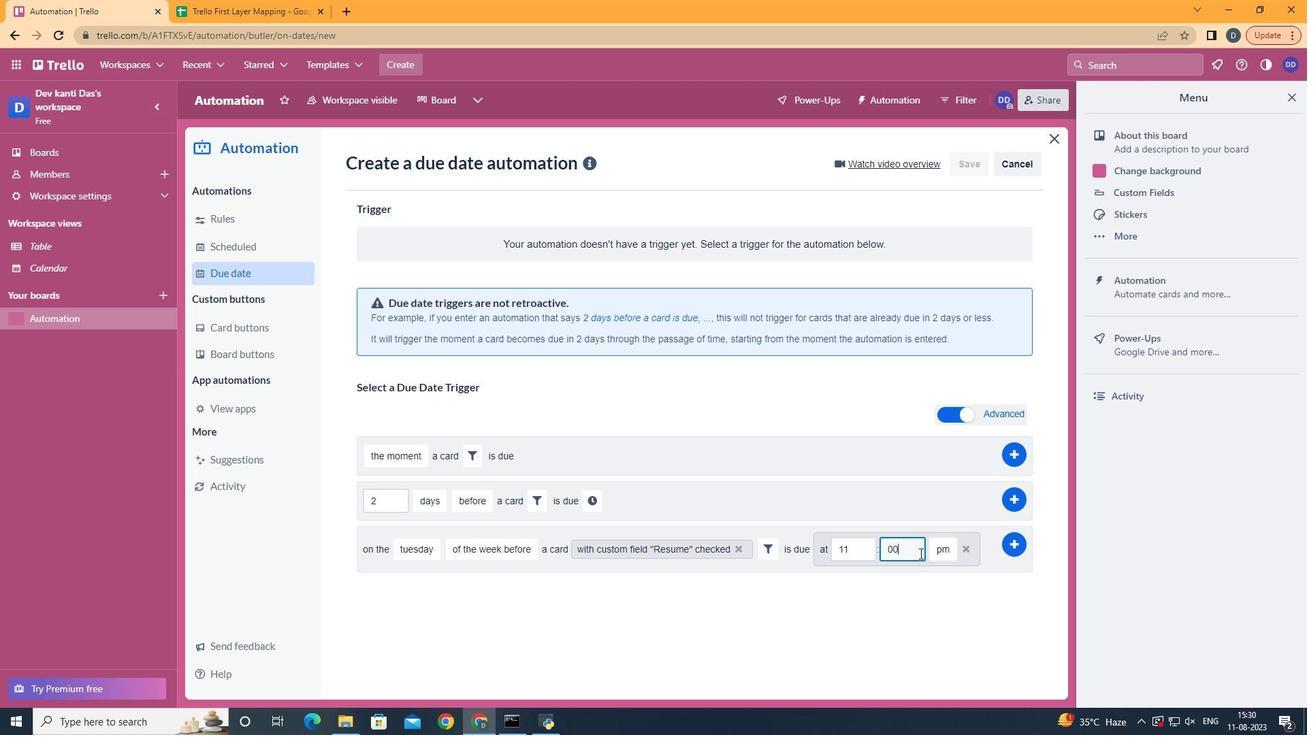 
Action: Mouse moved to (945, 592)
Screenshot: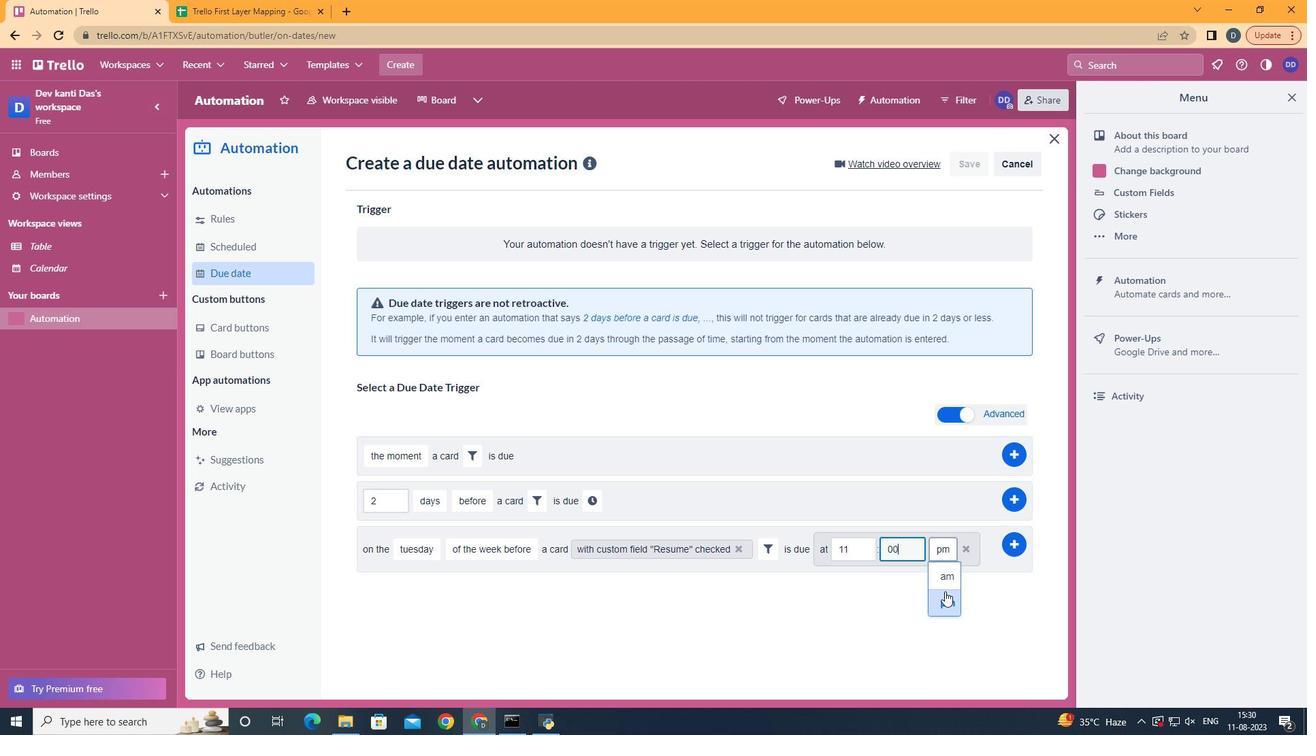 
Action: Mouse pressed left at (945, 592)
Screenshot: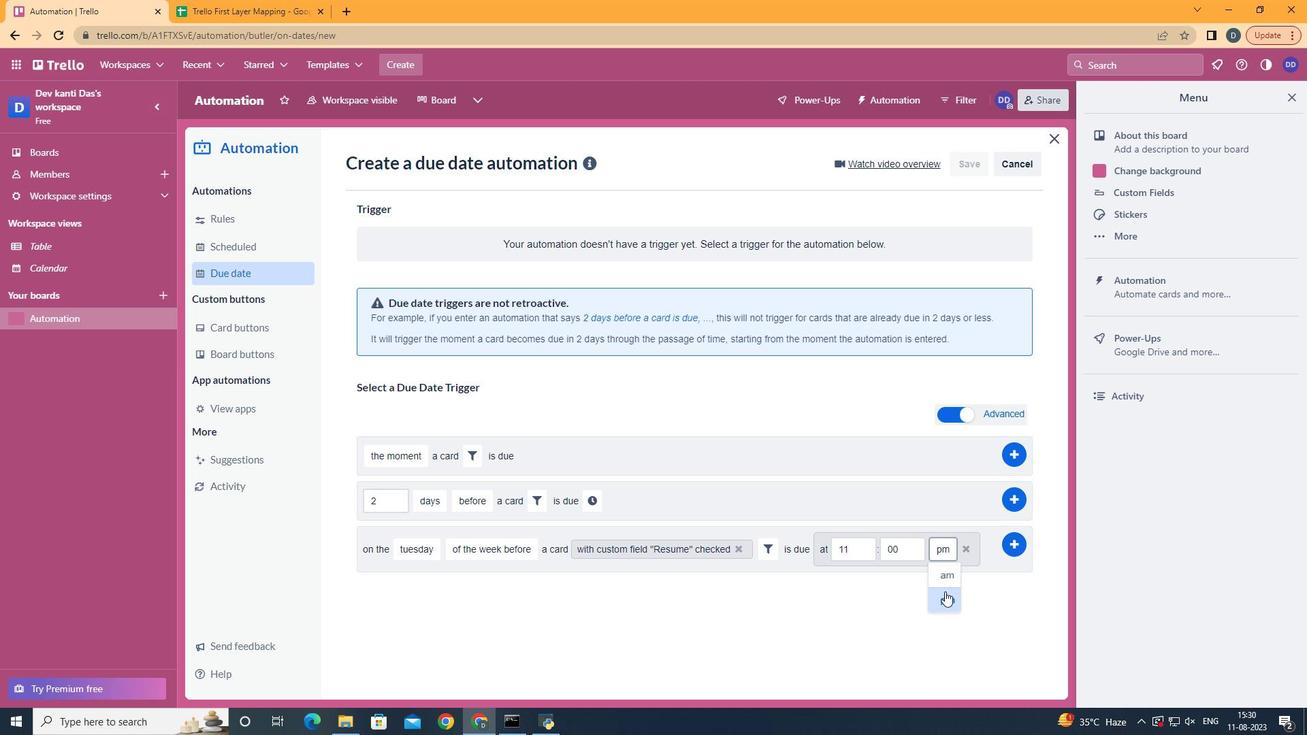 
Action: Mouse moved to (951, 572)
Screenshot: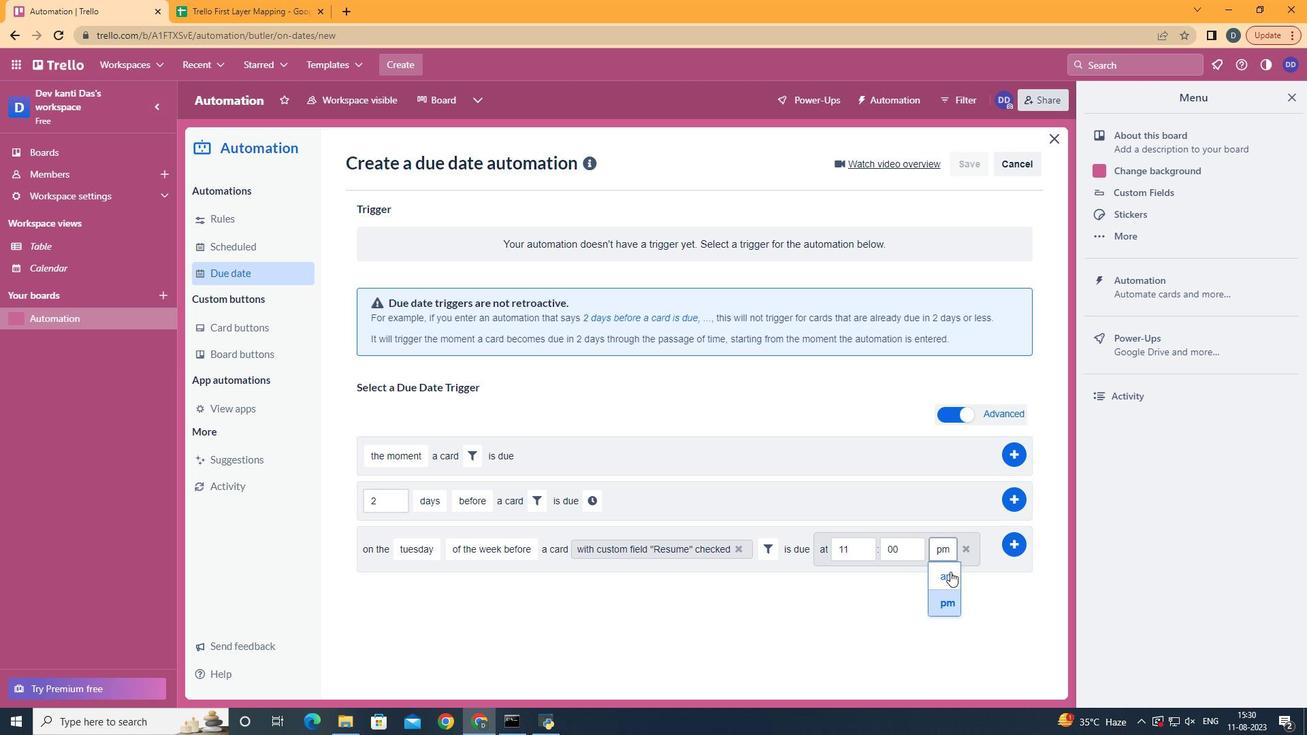 
Action: Mouse pressed left at (951, 572)
Screenshot: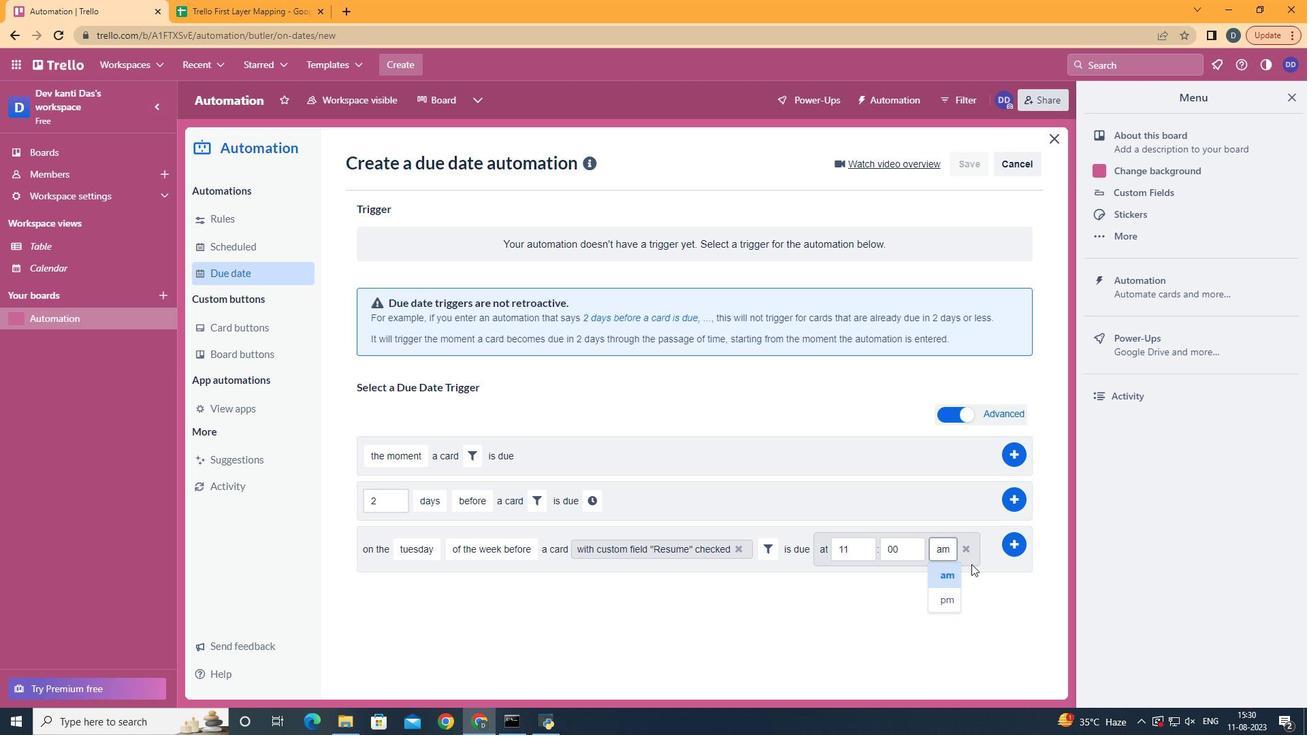 
Action: Mouse moved to (1001, 543)
Screenshot: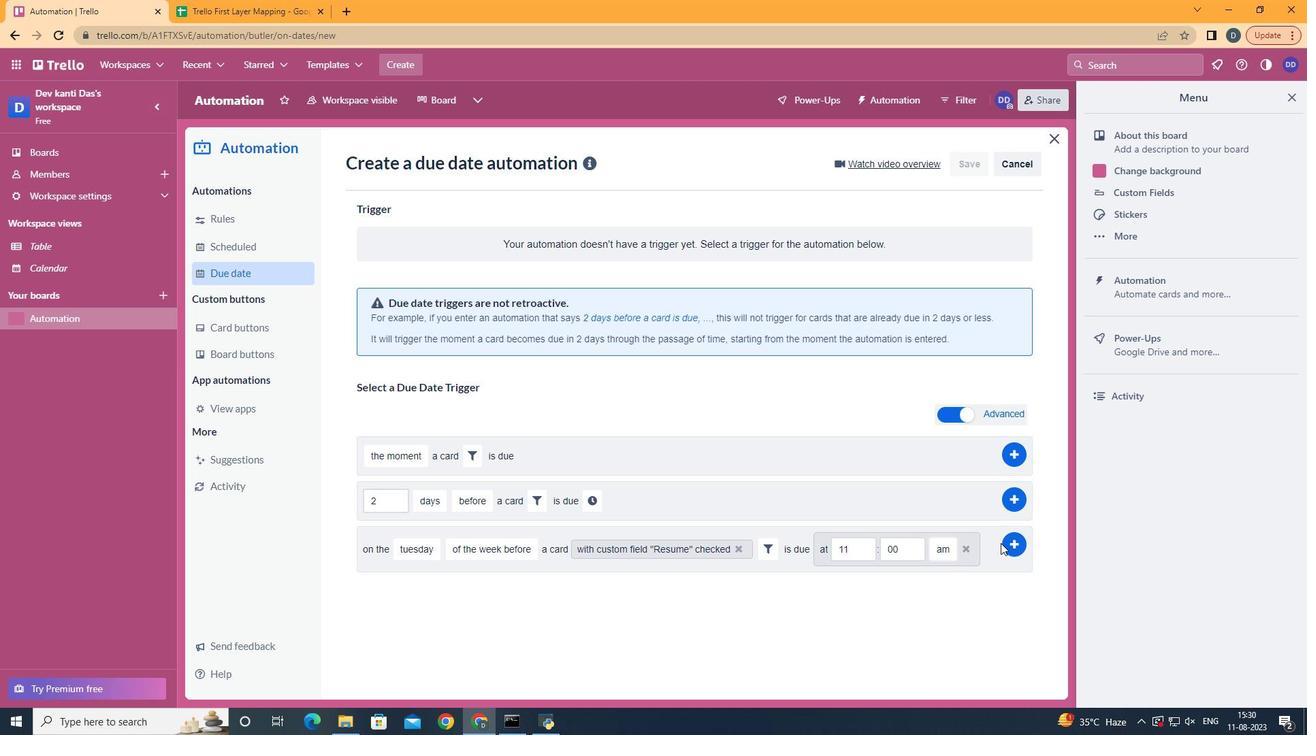 
Action: Mouse pressed left at (1001, 543)
Screenshot: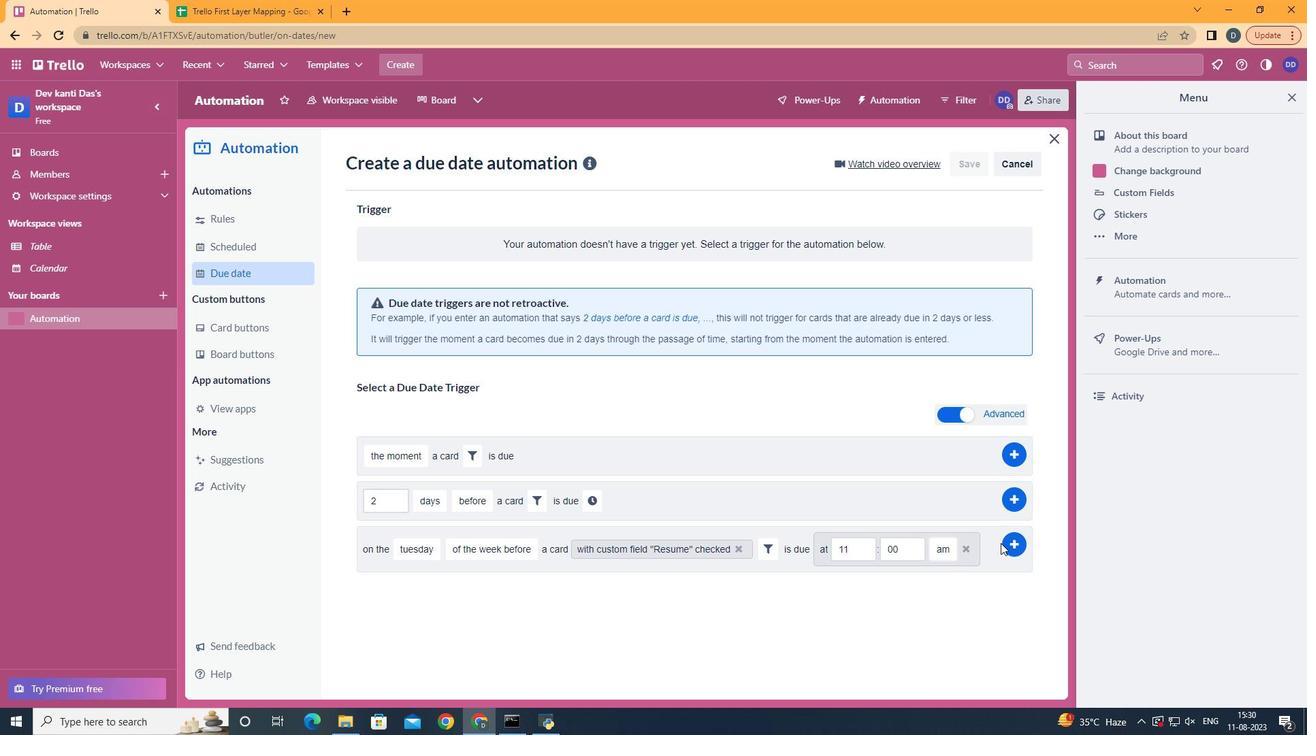 
Action: Mouse moved to (1013, 548)
Screenshot: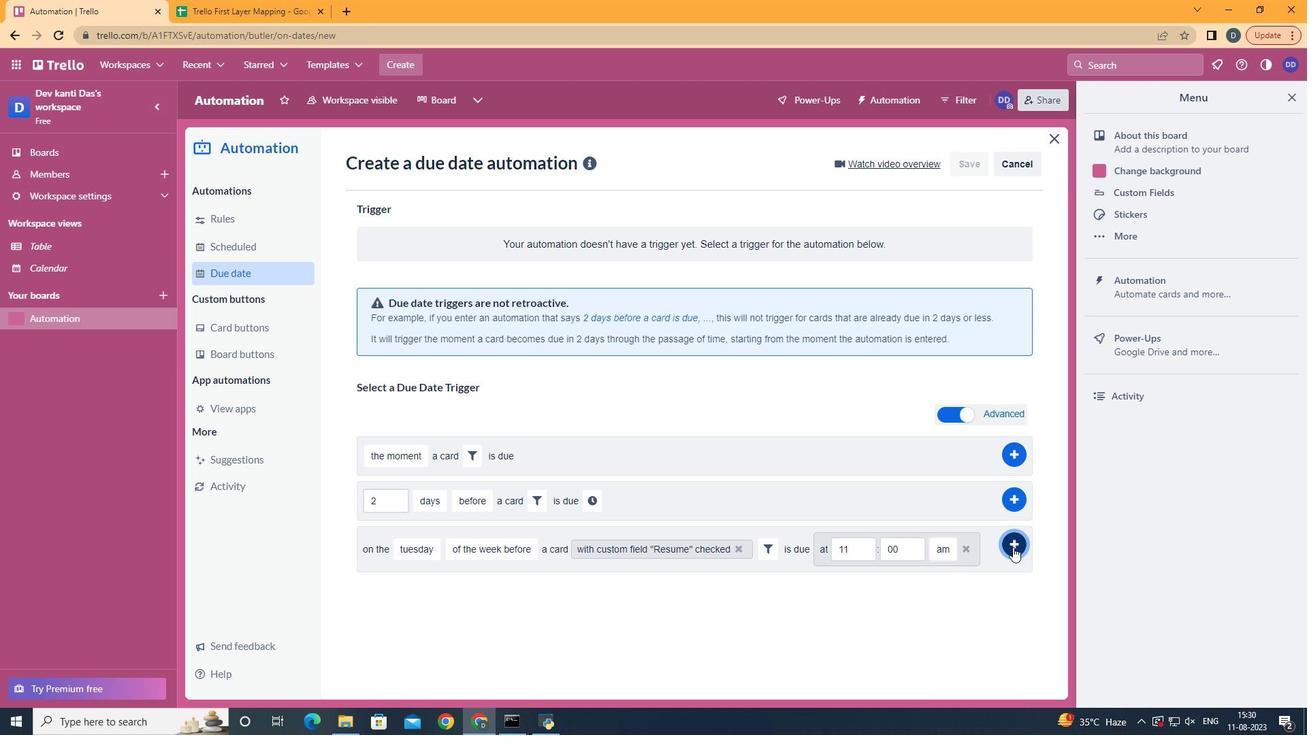 
Action: Mouse pressed left at (1013, 548)
Screenshot: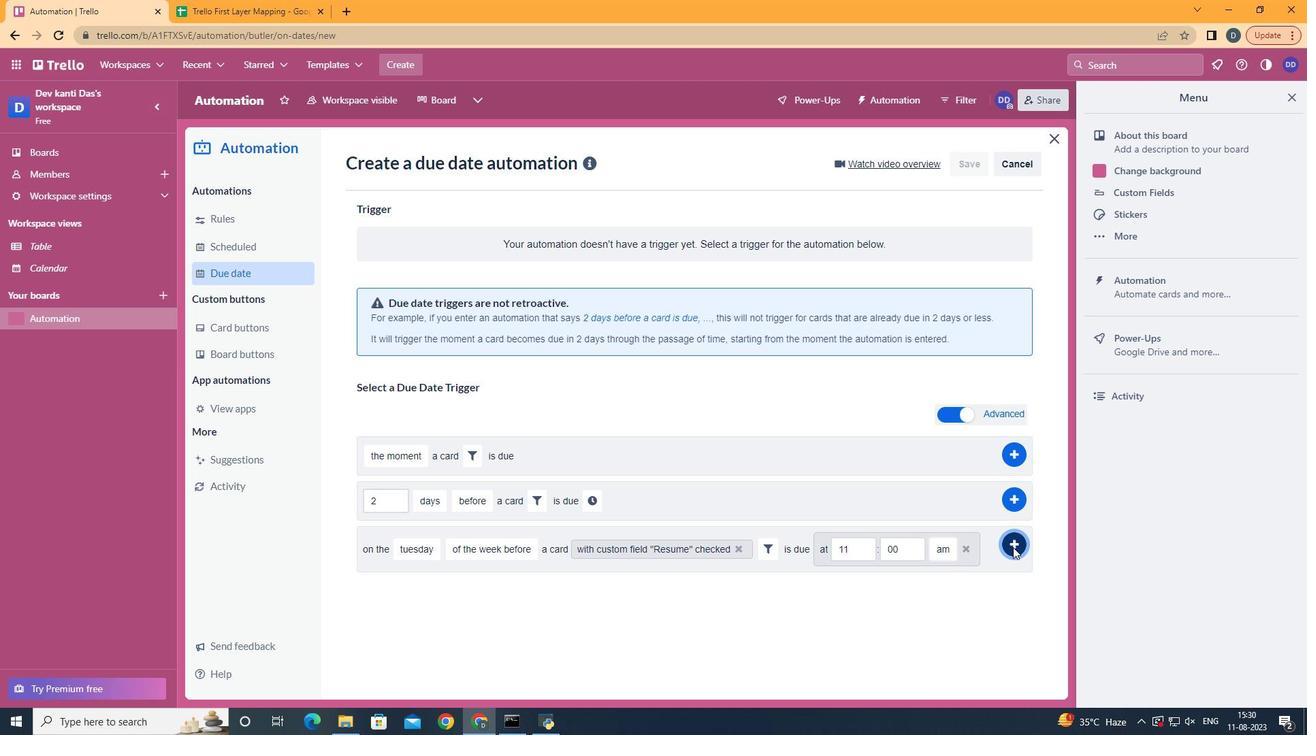 
Action: Mouse moved to (1008, 551)
Screenshot: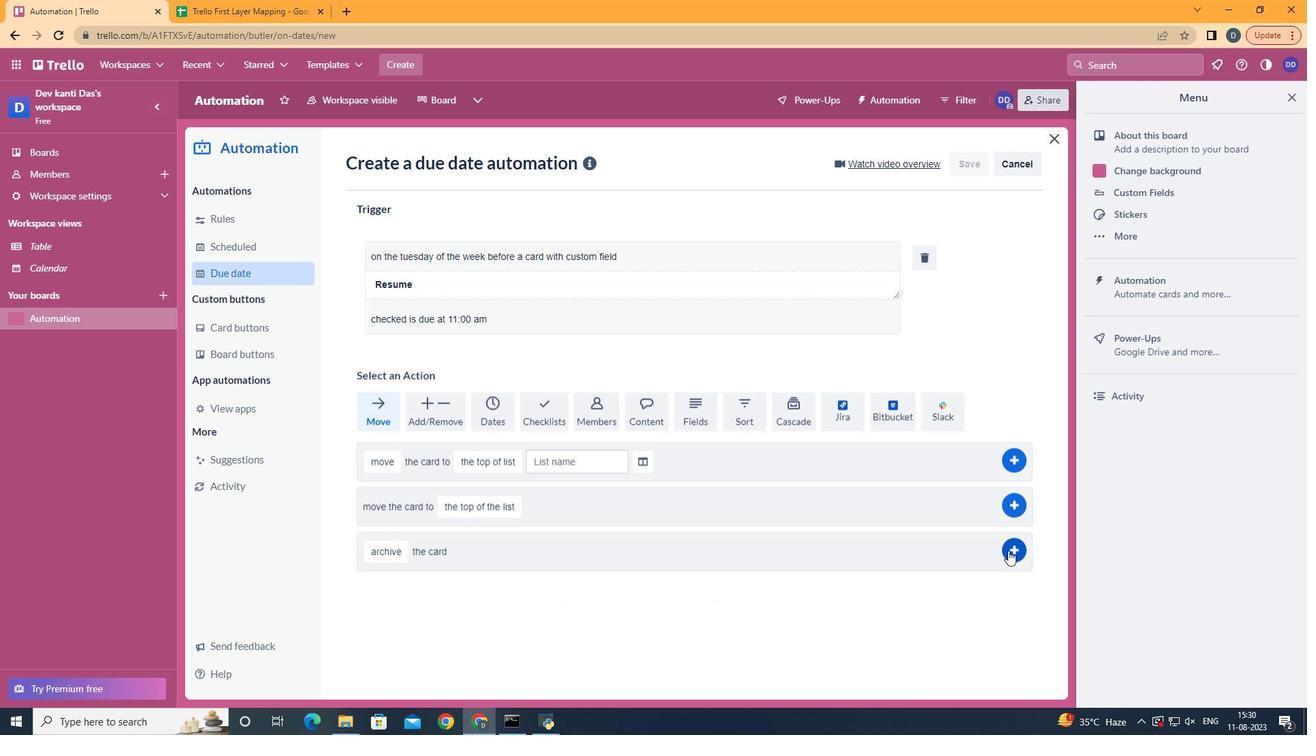 
